 Task: Determine the distance from Bismarck to Fort Abraham Lincoln State Park.
Action: Mouse moved to (246, 74)
Screenshot: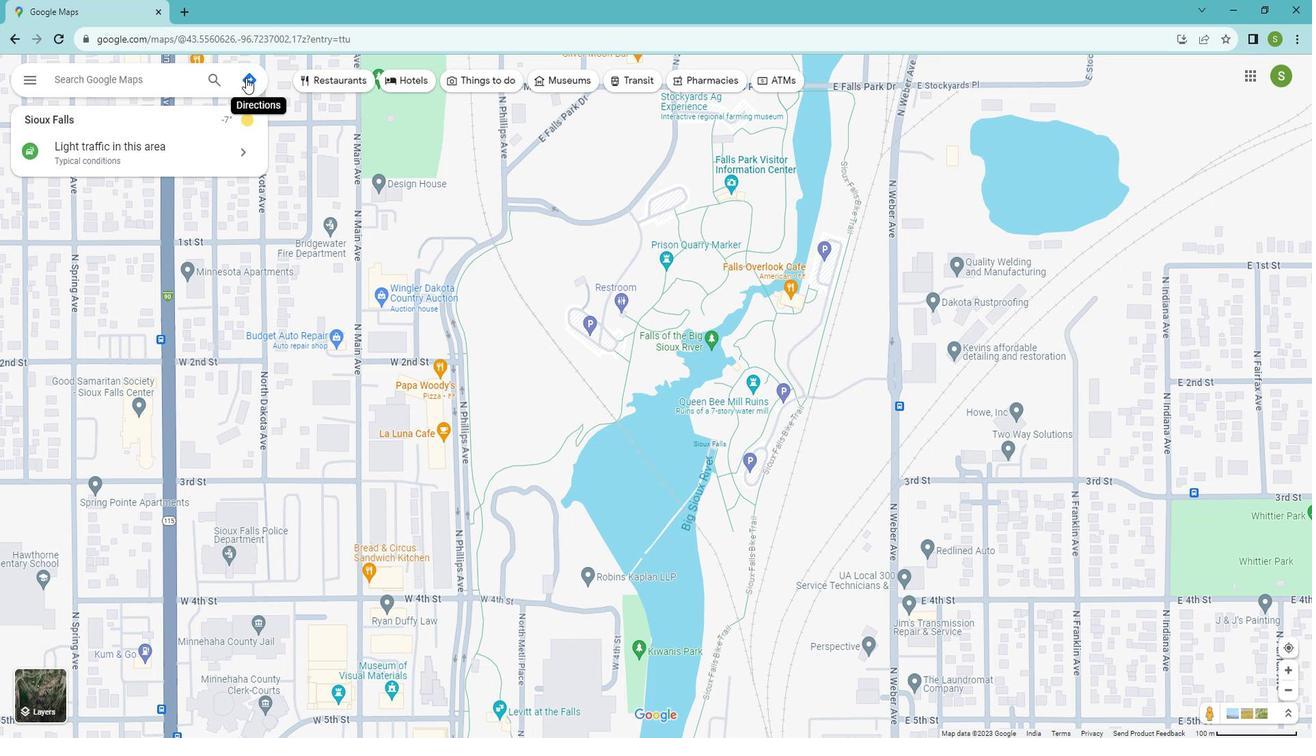 
Action: Mouse pressed left at (246, 74)
Screenshot: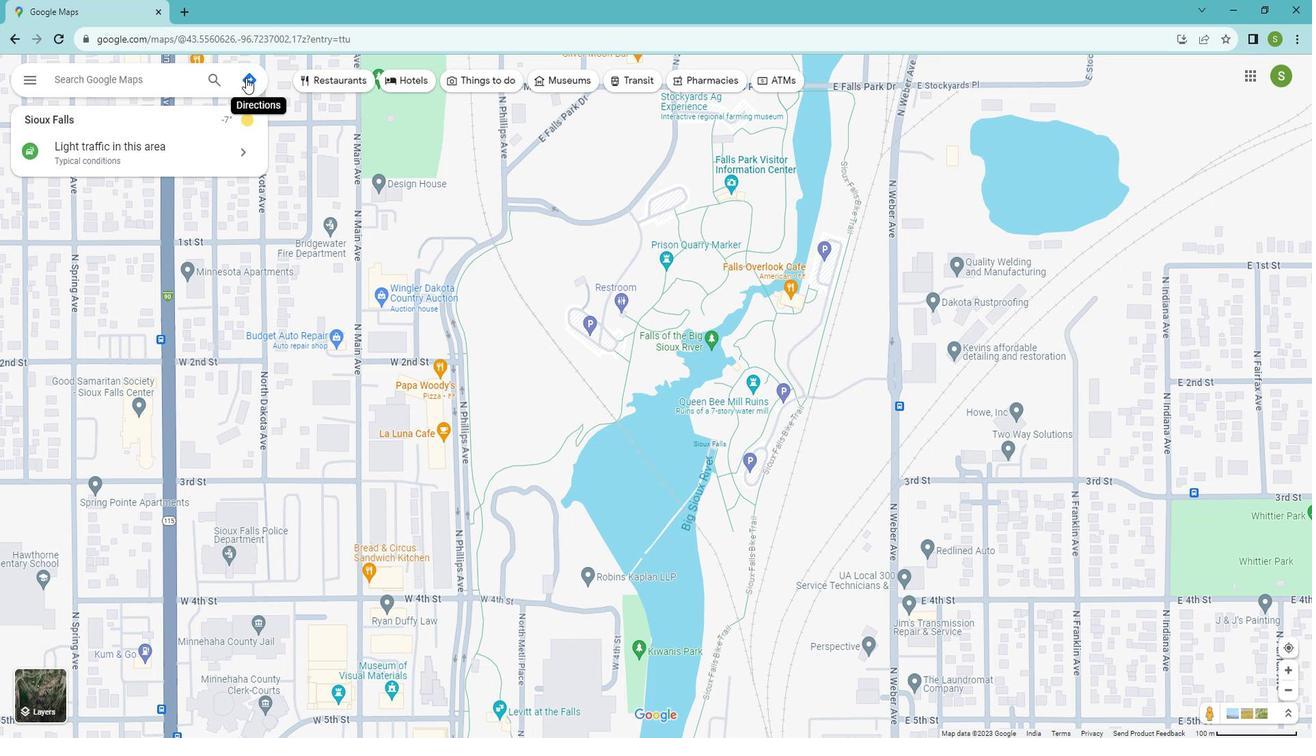 
Action: Mouse moved to (129, 112)
Screenshot: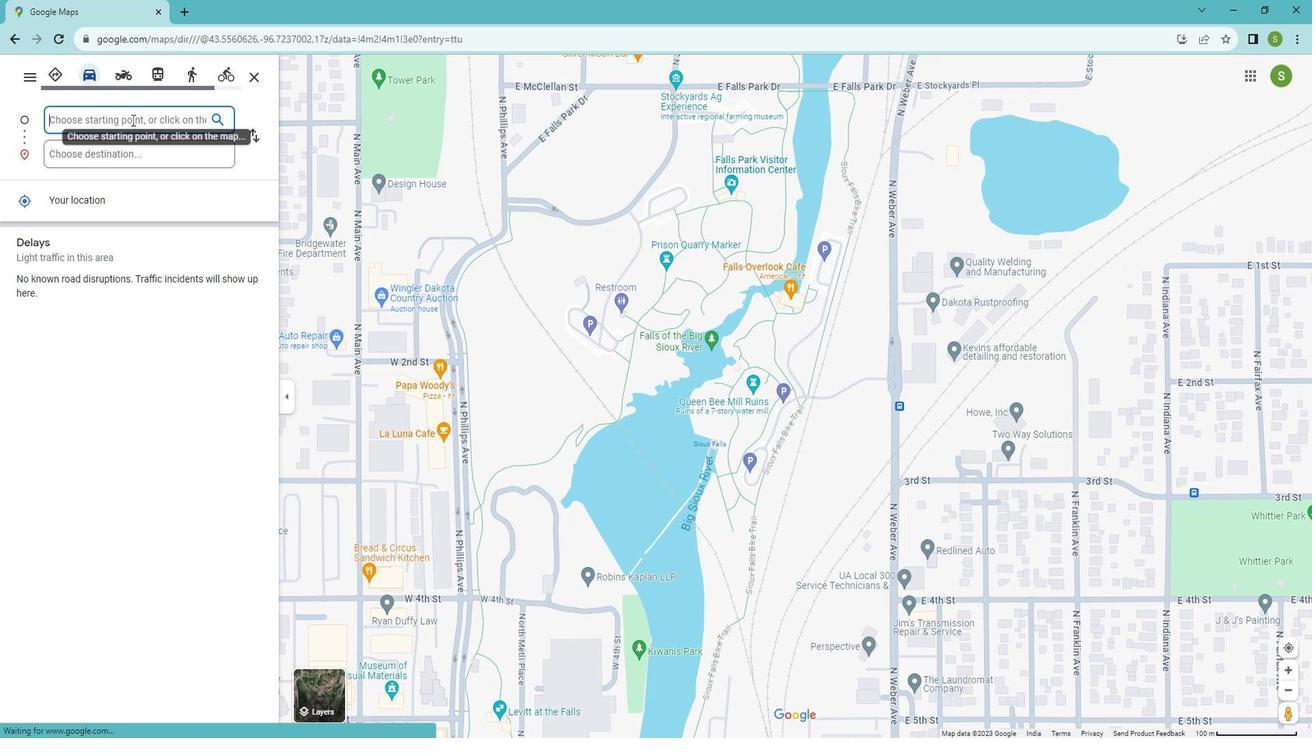 
Action: Mouse pressed left at (129, 112)
Screenshot: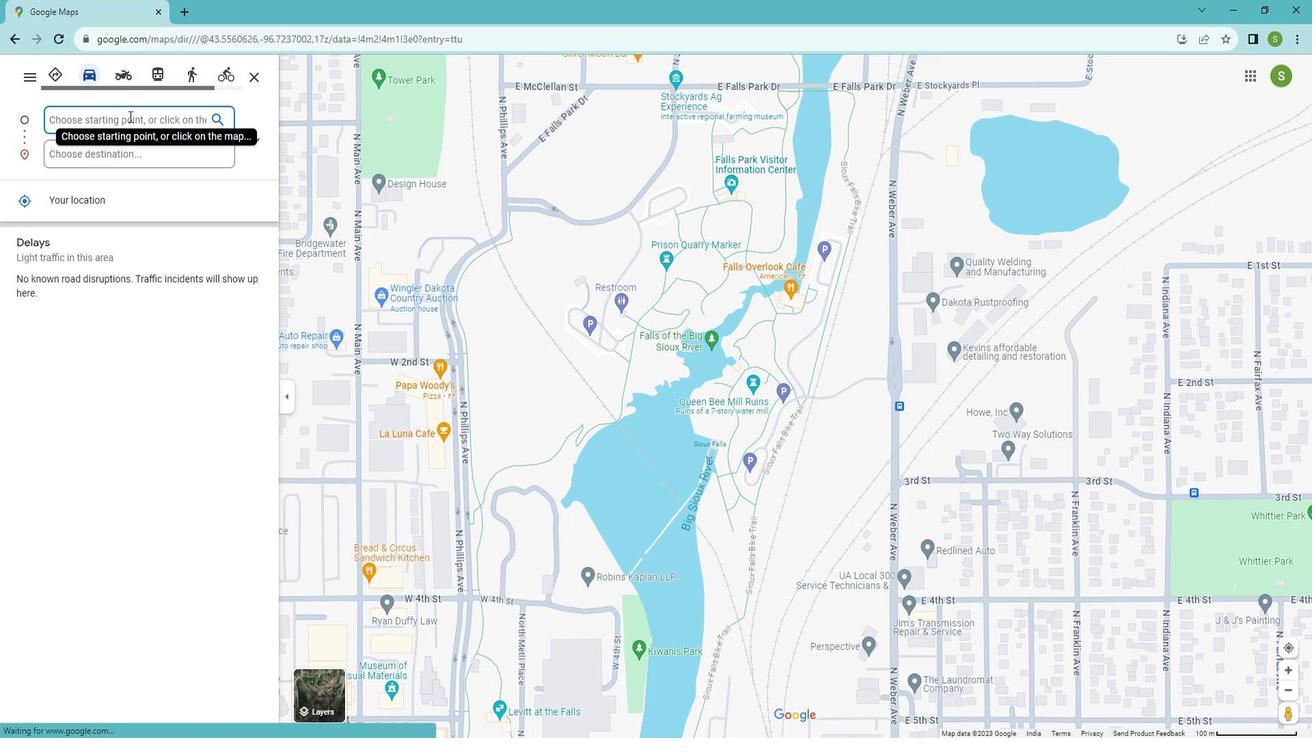 
Action: Key pressed <Key.shift><Key.shift>Bismarck
Screenshot: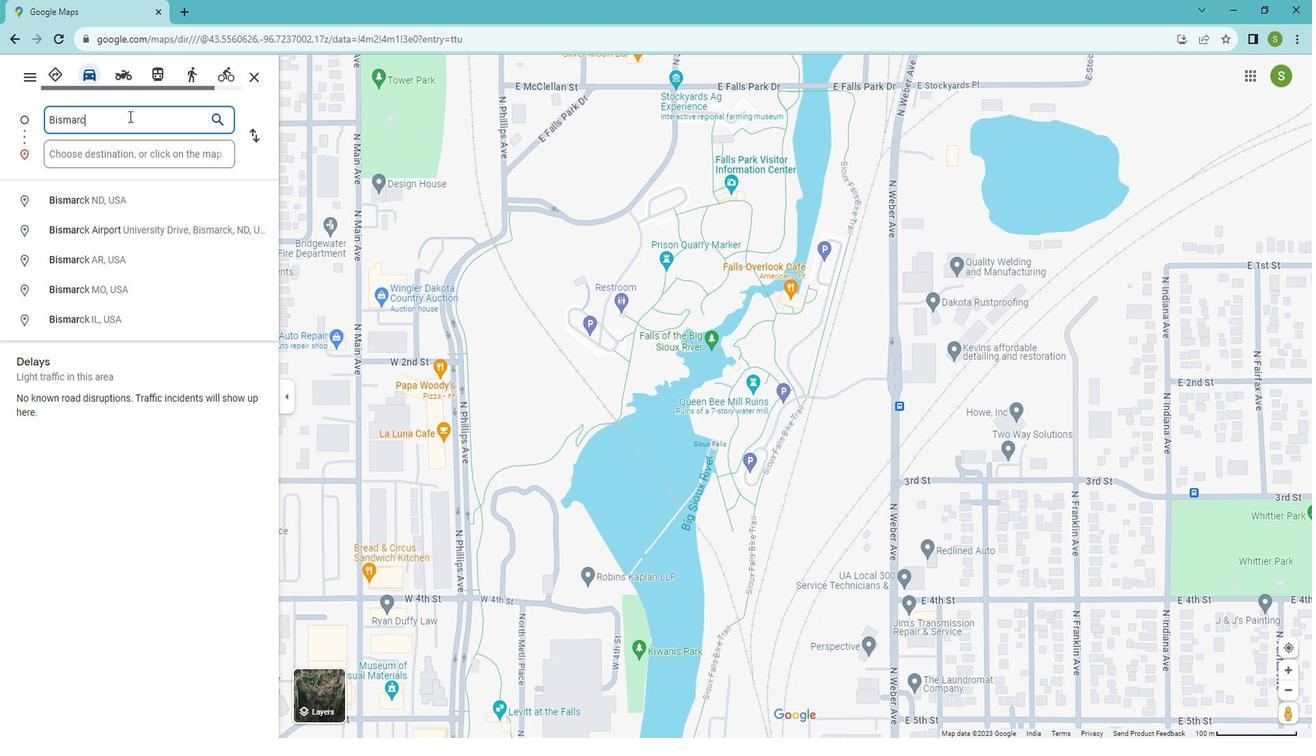 
Action: Mouse moved to (123, 187)
Screenshot: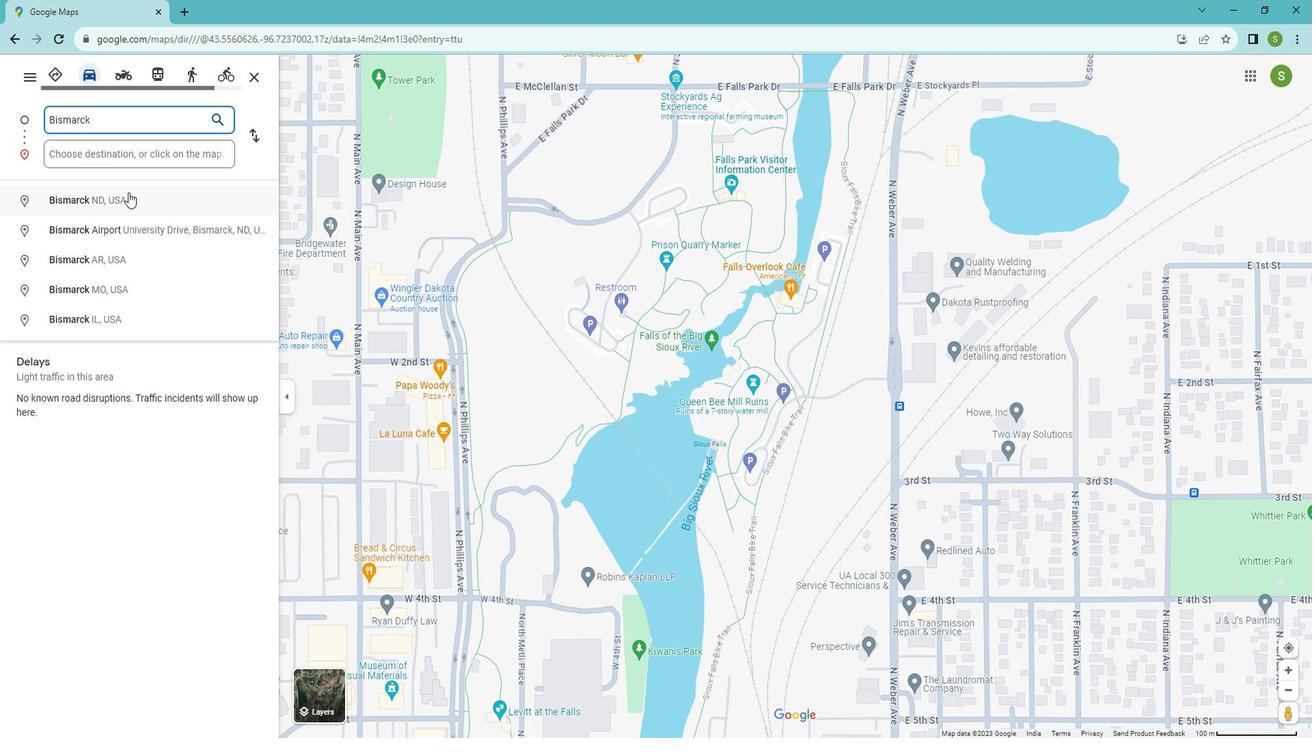 
Action: Mouse pressed left at (123, 187)
Screenshot: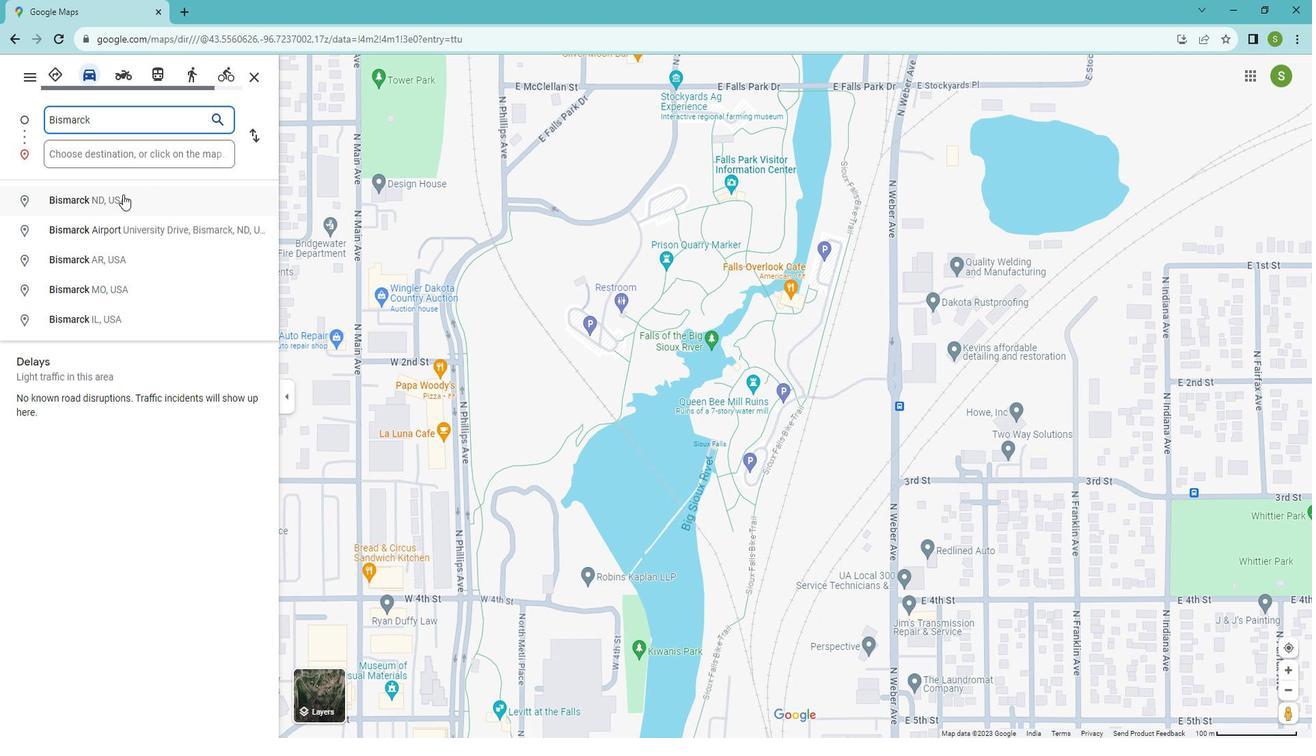 
Action: Mouse moved to (105, 147)
Screenshot: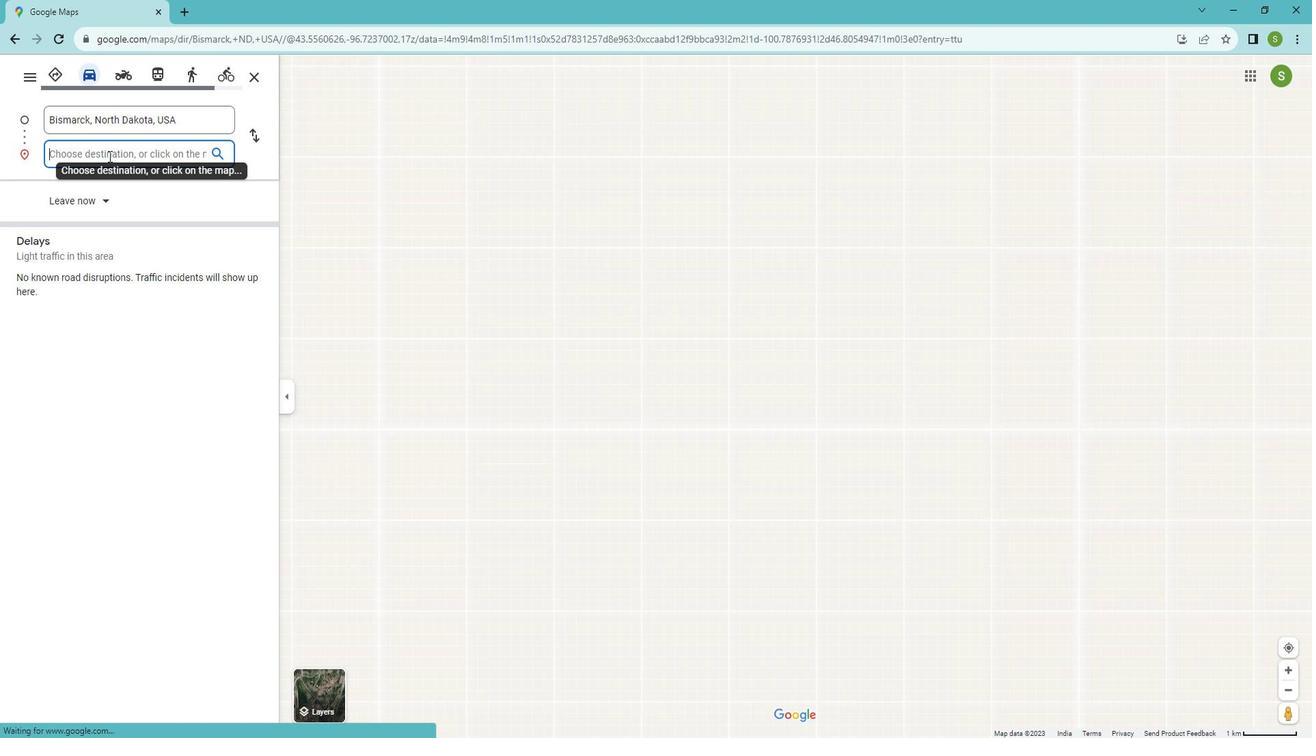 
Action: Mouse pressed left at (105, 147)
Screenshot: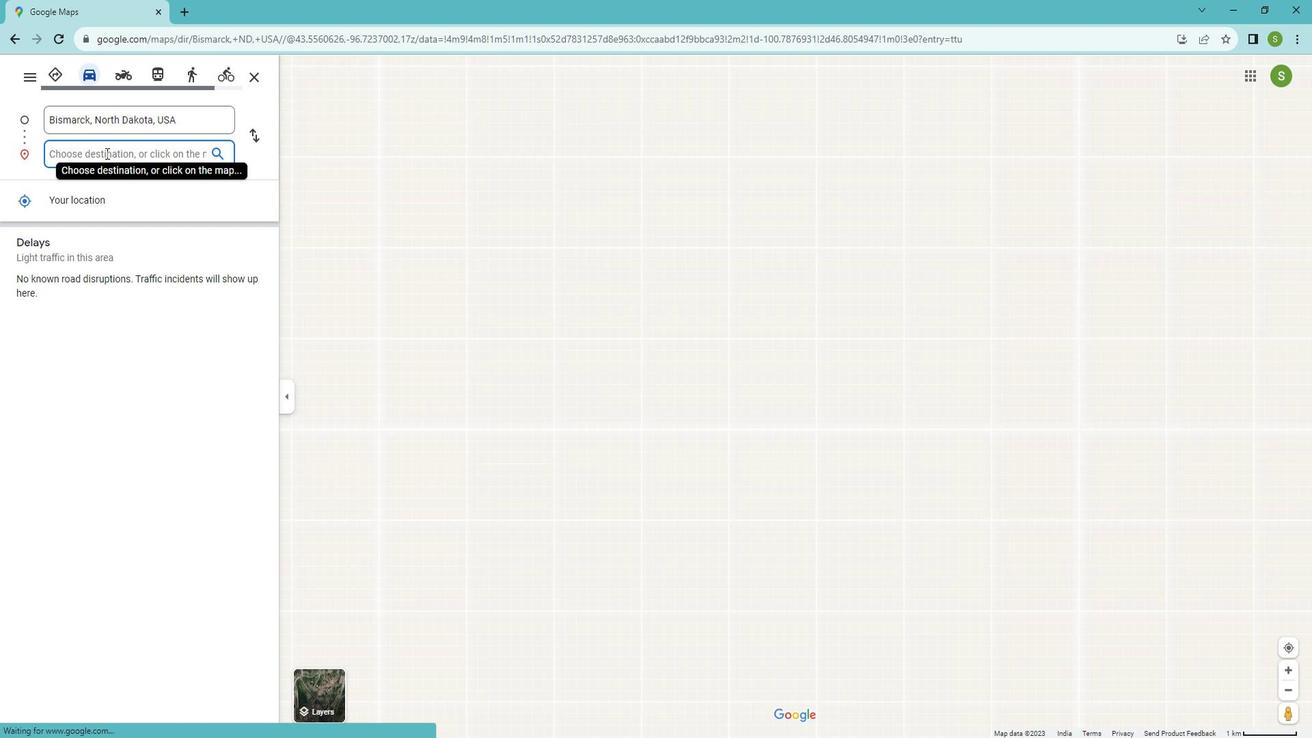 
Action: Key pressed <Key.shift>Araham<Key.space><Key.shift>Lincoln<Key.space><Key.shift>State<Key.space><Key.shift><Key.shift>Park<Key.enter>
Screenshot: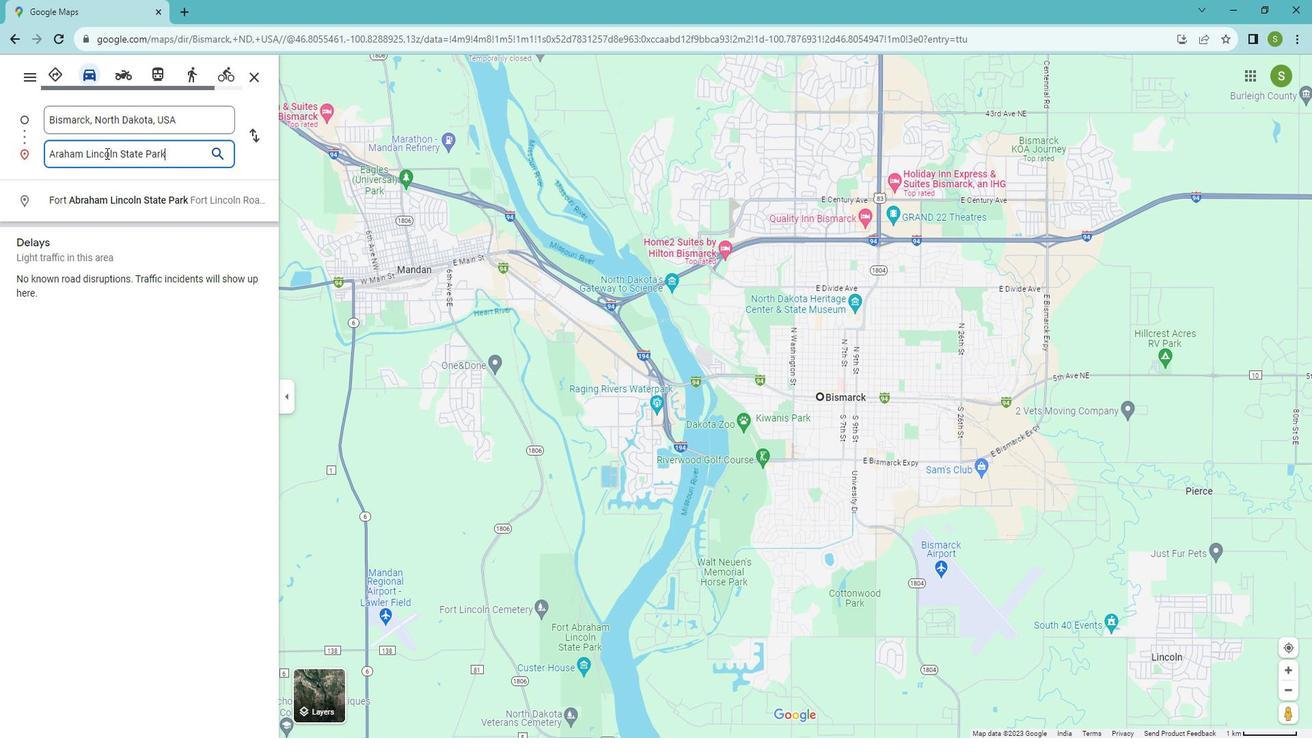 
Action: Mouse moved to (67, 363)
Screenshot: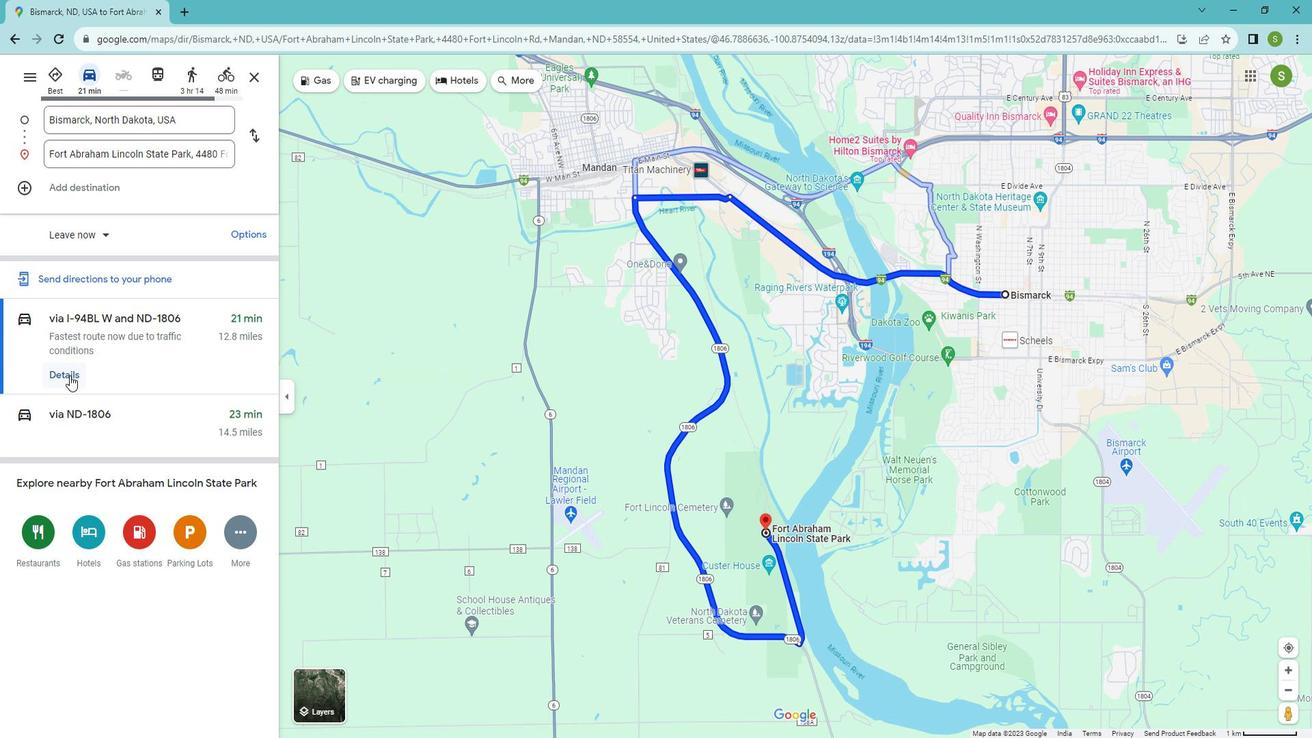 
Action: Mouse pressed left at (67, 363)
Screenshot: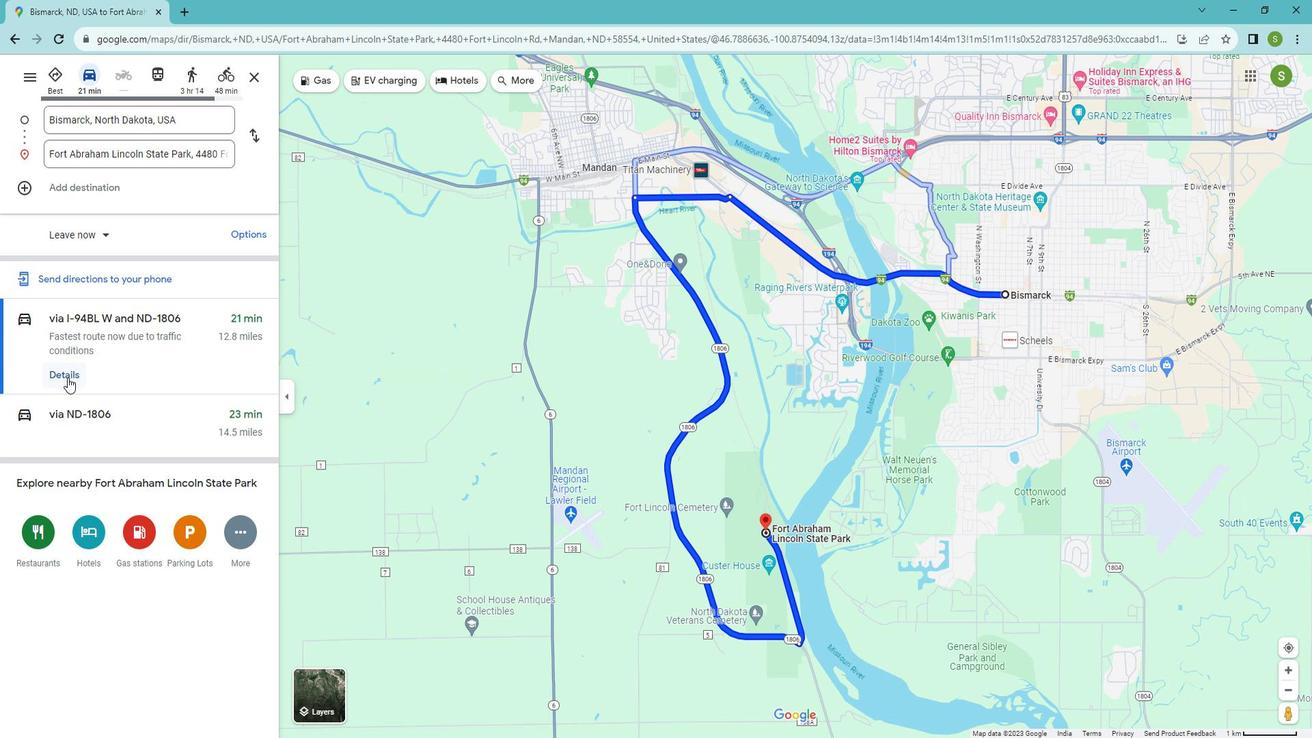 
Action: Mouse moved to (84, 328)
Screenshot: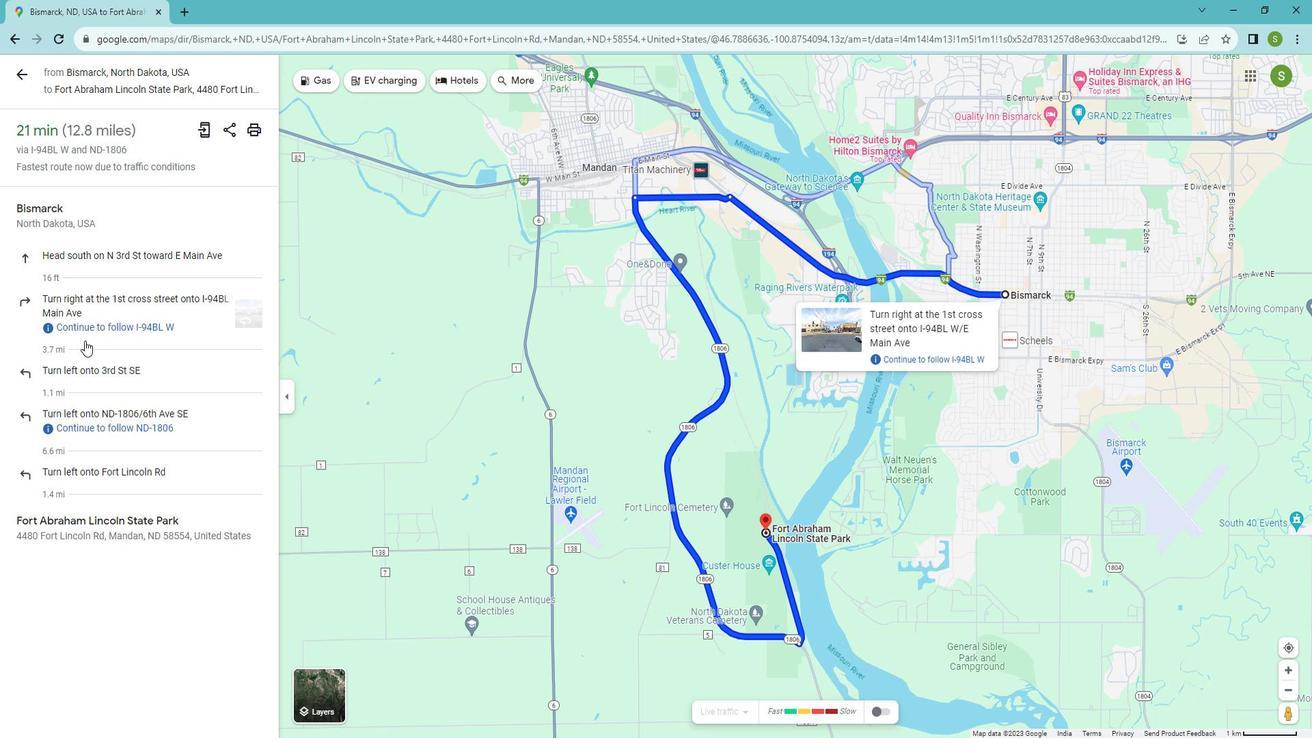 
Action: Mouse scrolled (84, 327) with delta (0, 0)
Screenshot: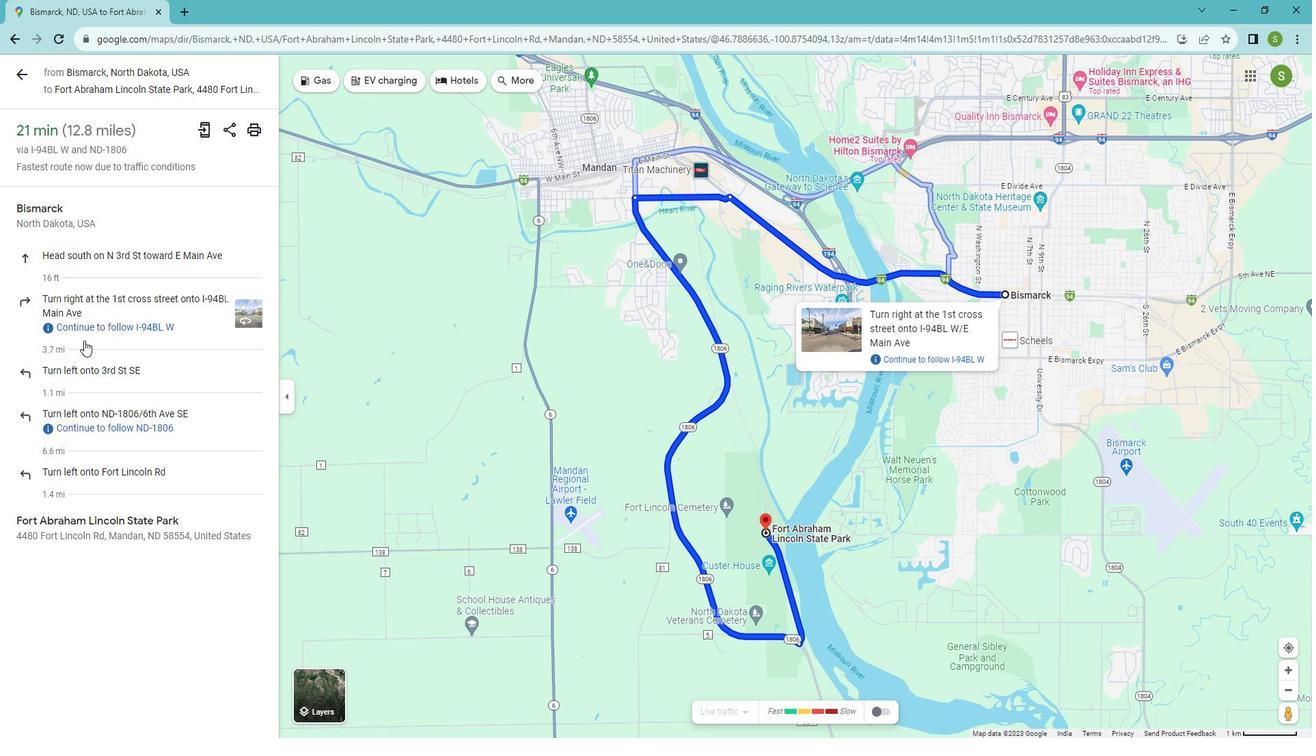 
Action: Mouse moved to (103, 356)
Screenshot: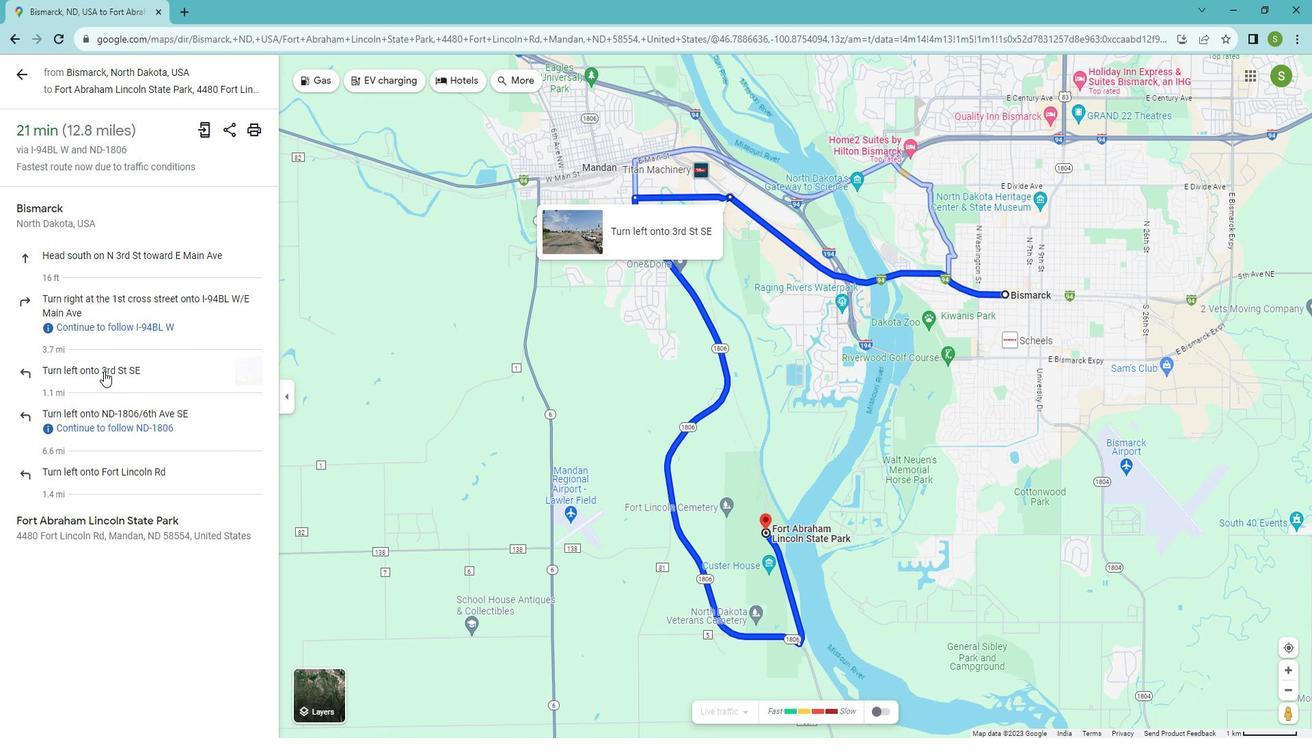 
Action: Mouse scrolled (103, 357) with delta (0, 0)
Screenshot: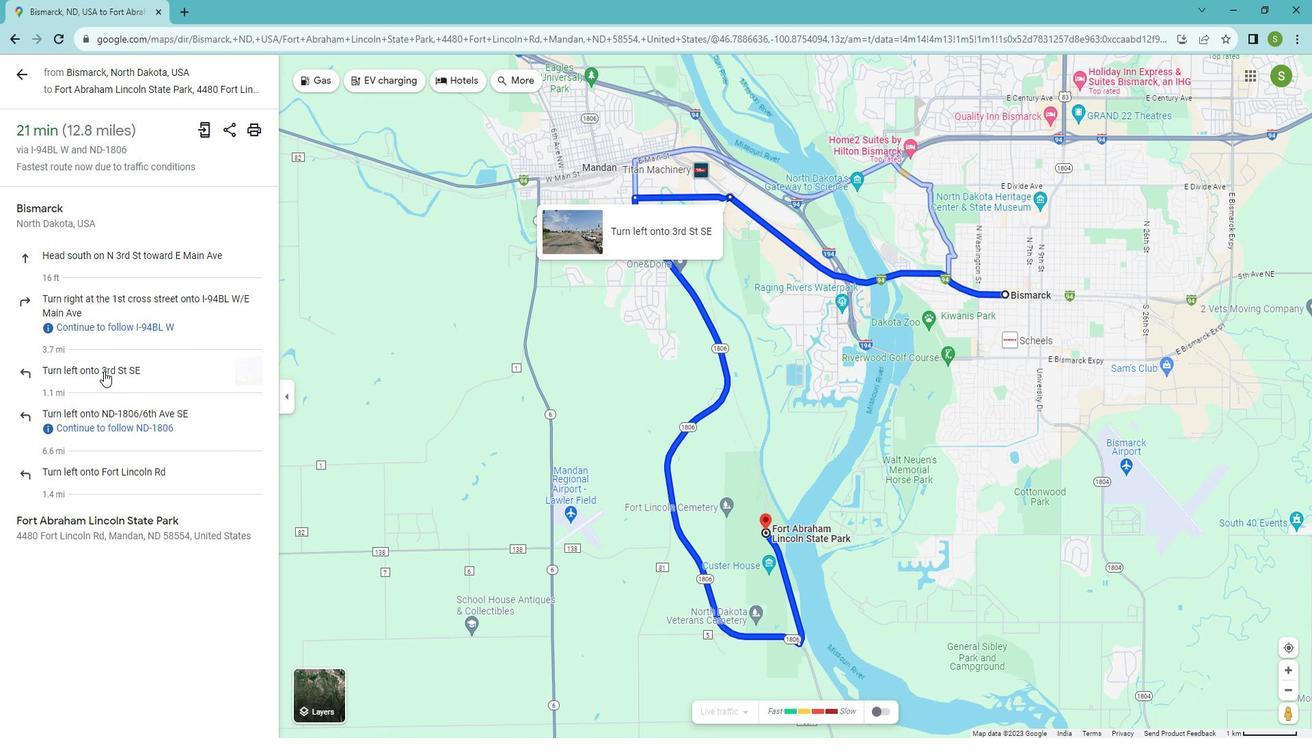 
Action: Mouse moved to (103, 356)
Screenshot: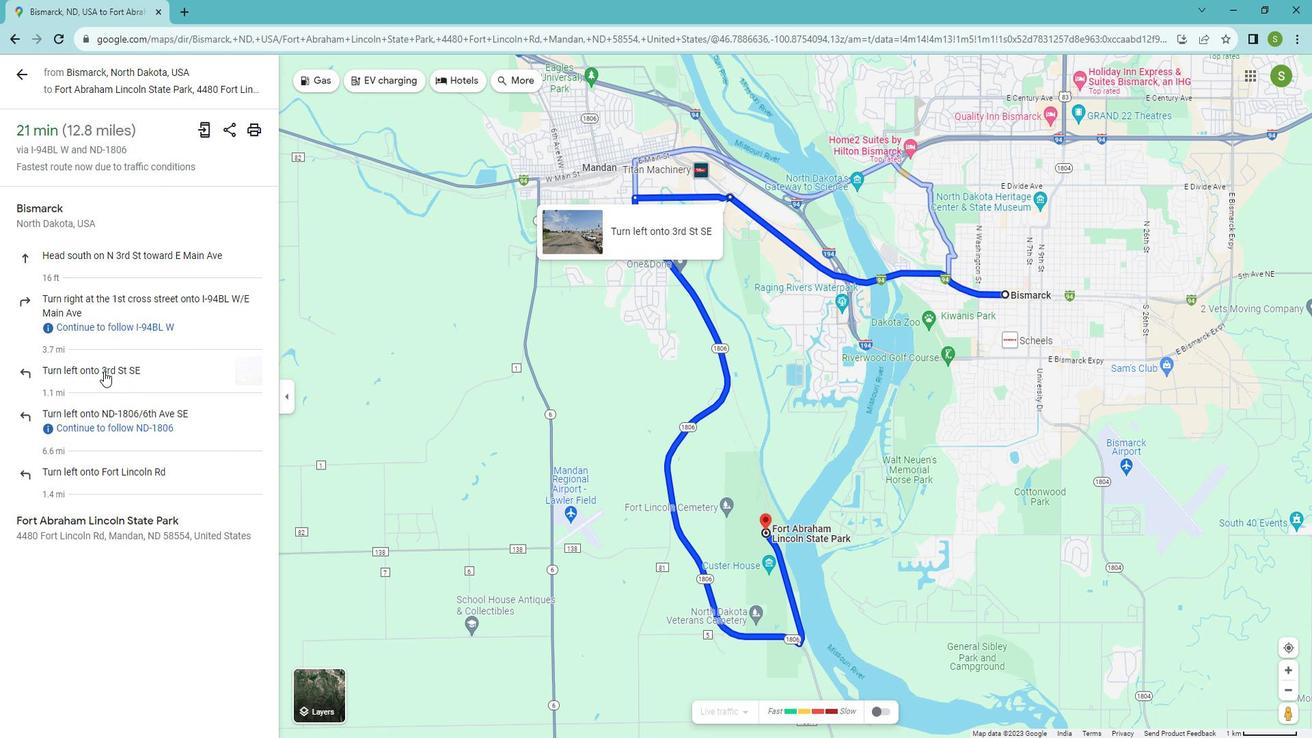 
Action: Mouse scrolled (103, 357) with delta (0, 0)
Screenshot: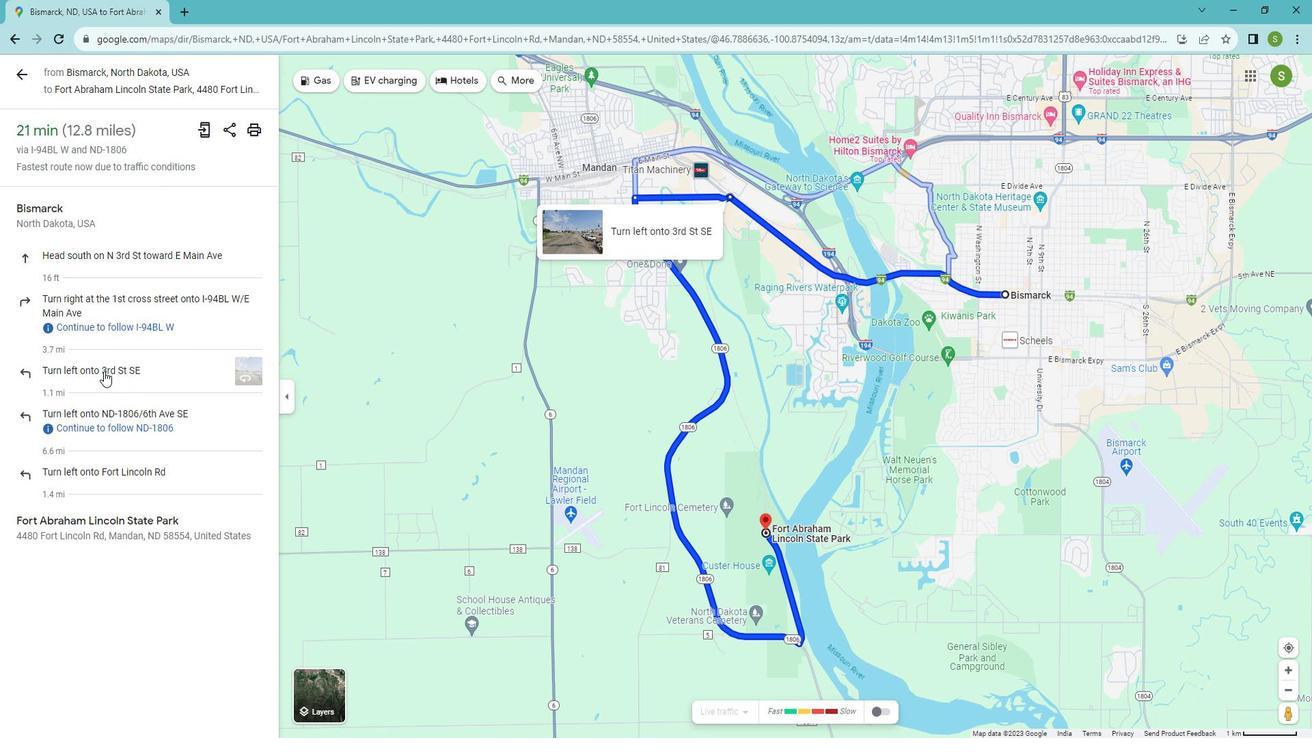 
Action: Mouse moved to (105, 356)
Screenshot: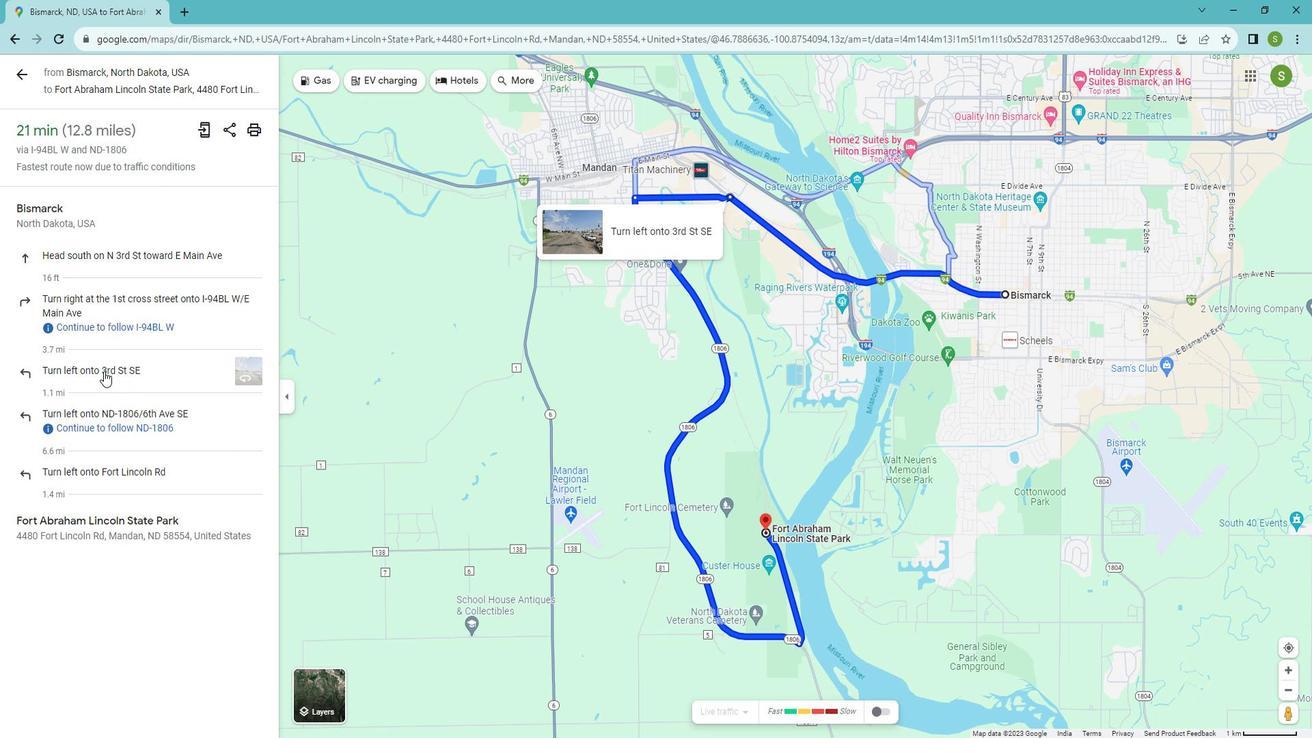 
Action: Mouse scrolled (105, 356) with delta (0, 0)
Screenshot: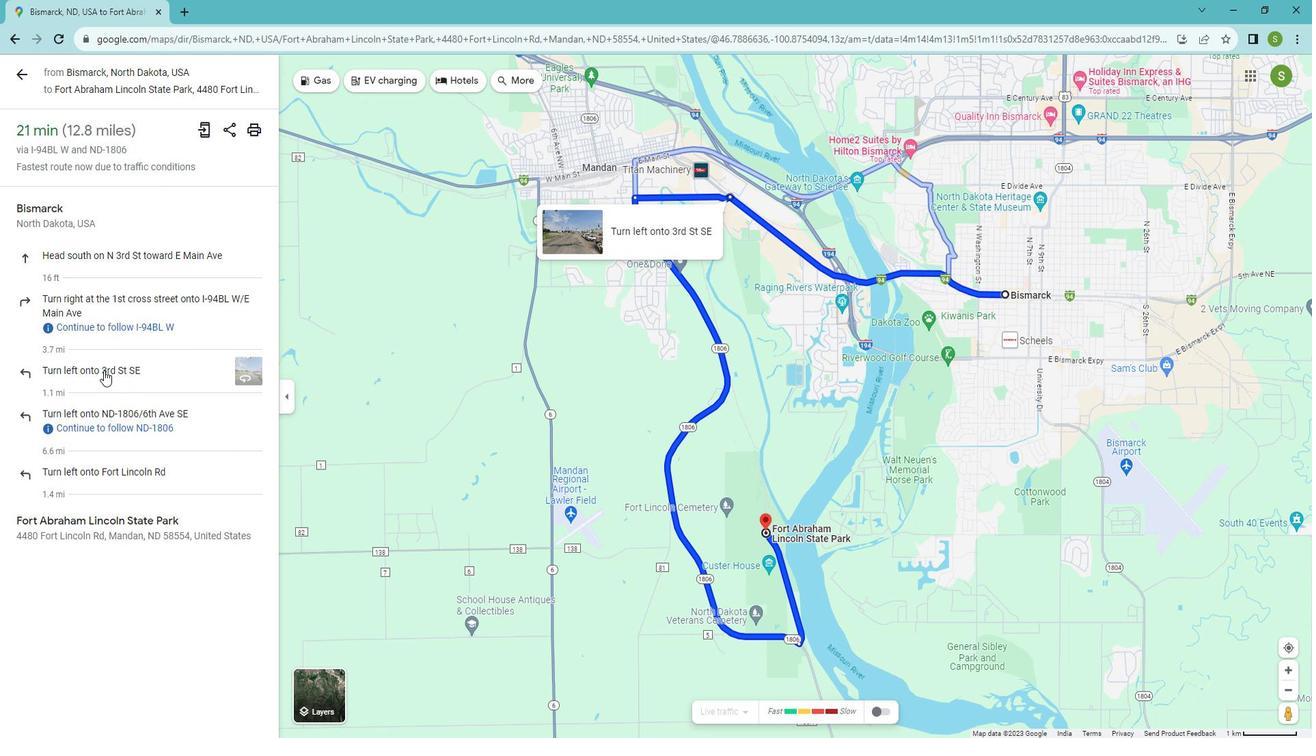 
Action: Mouse moved to (23, 79)
Screenshot: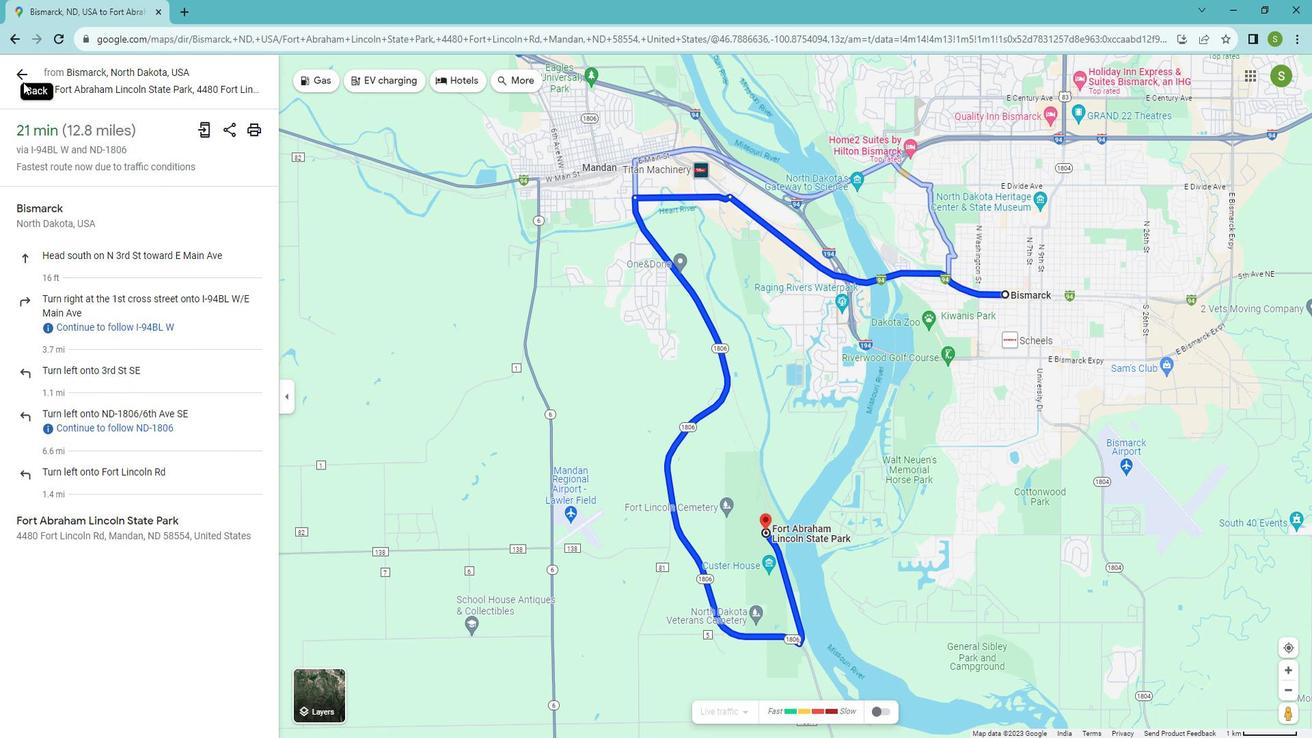 
Action: Mouse pressed left at (23, 79)
Screenshot: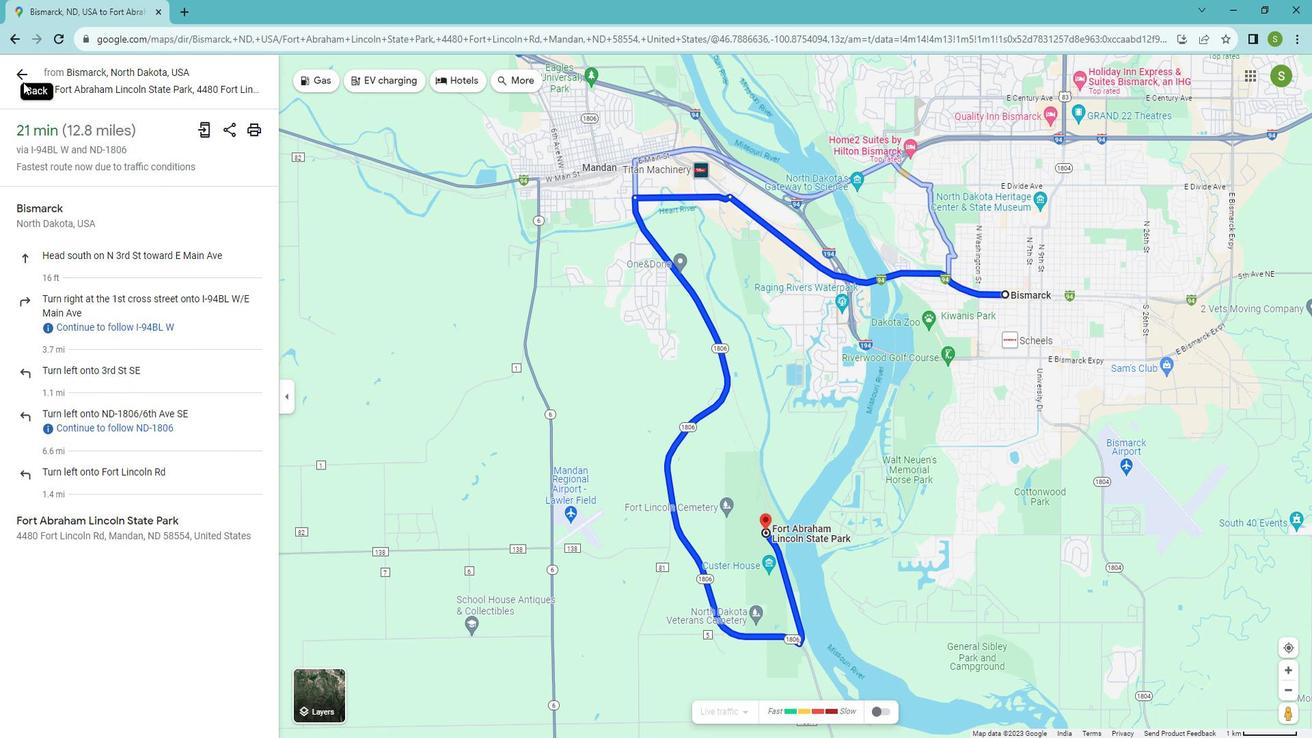 
Action: Mouse moved to (188, 73)
Screenshot: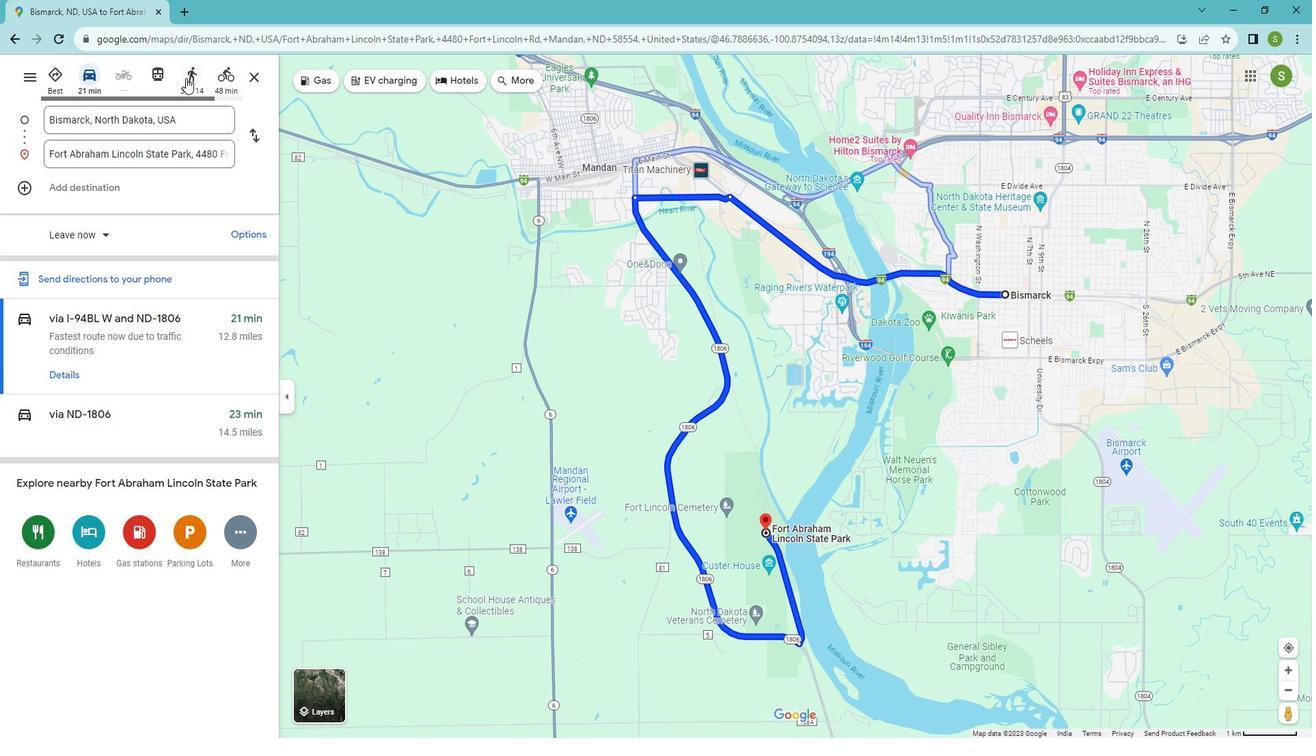 
Action: Mouse pressed left at (188, 73)
Screenshot: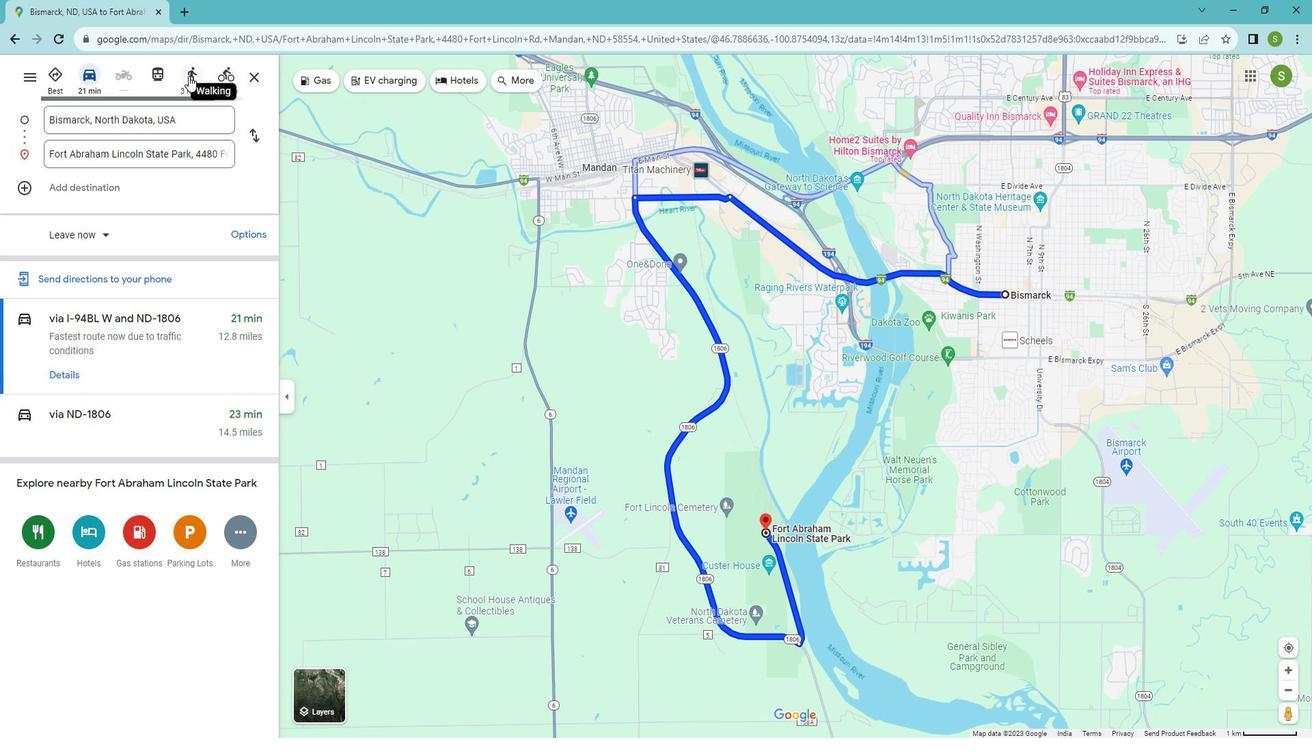
Action: Mouse moved to (58, 330)
Screenshot: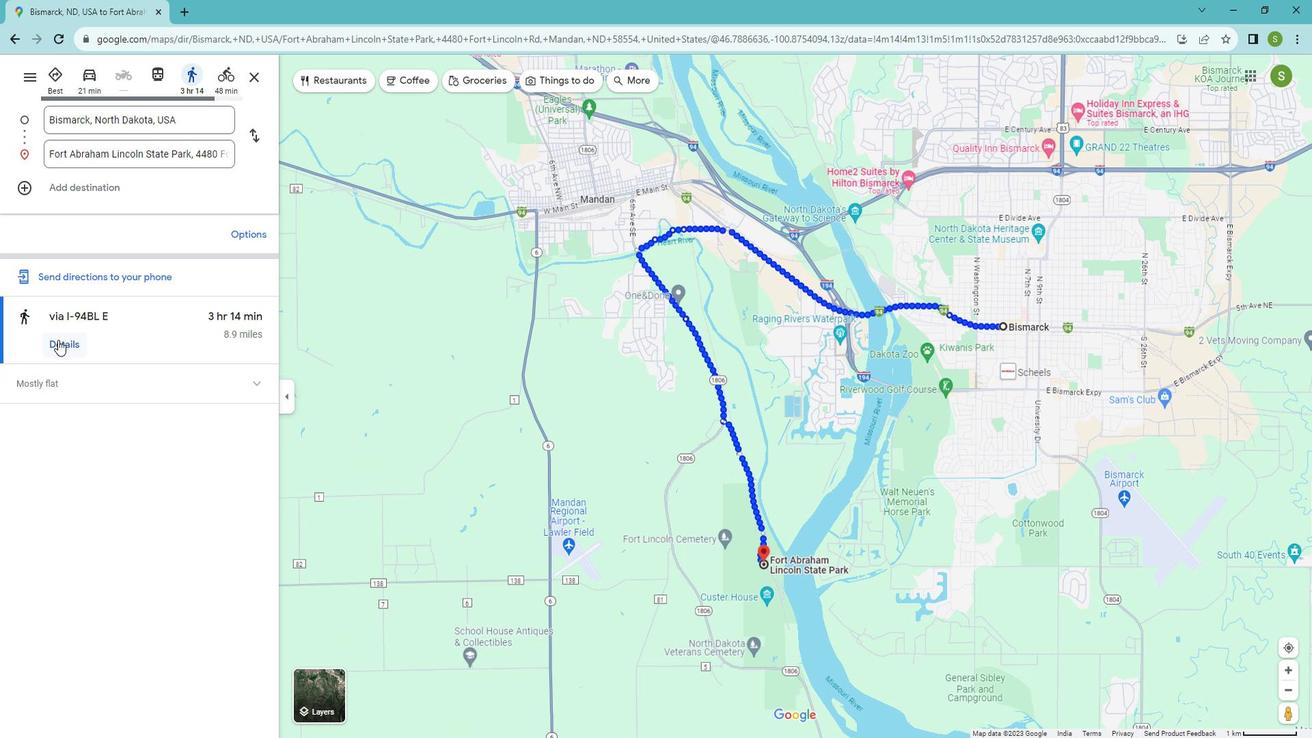
Action: Mouse pressed left at (58, 330)
Screenshot: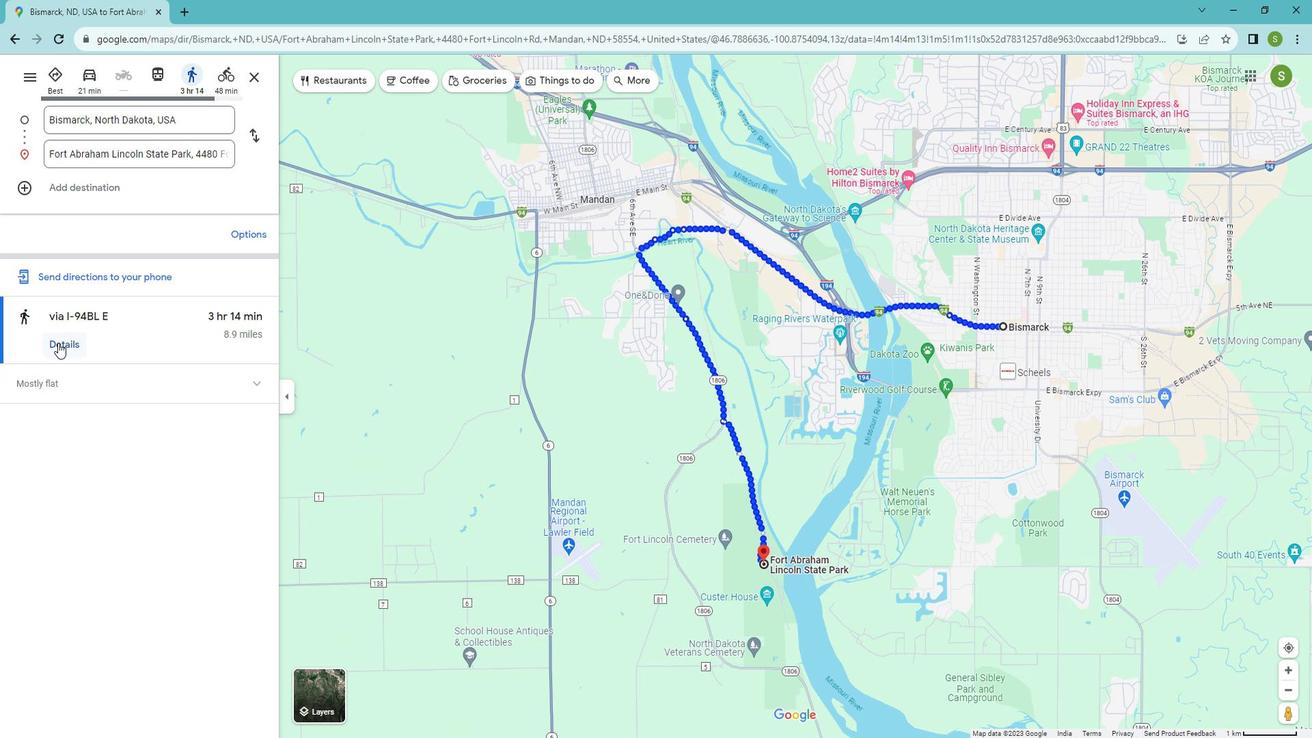
Action: Mouse moved to (100, 259)
Screenshot: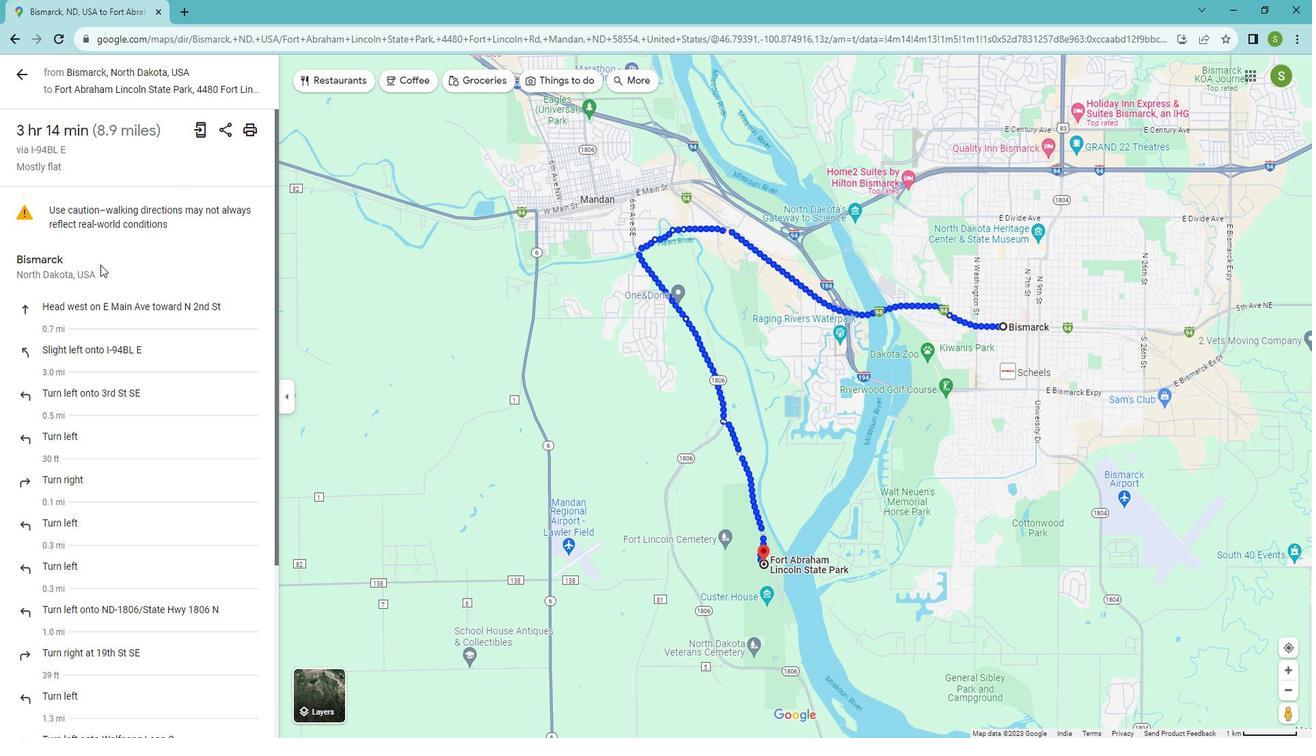
Action: Mouse scrolled (100, 258) with delta (0, 0)
Screenshot: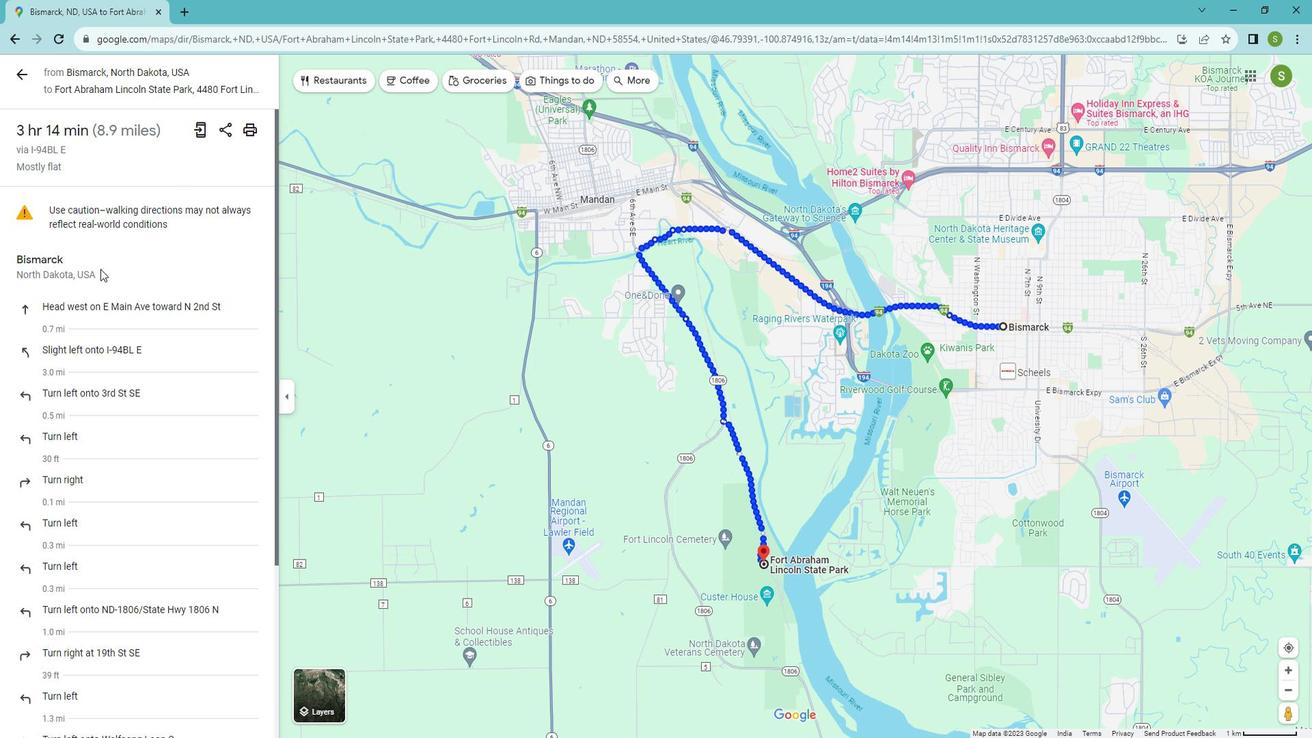 
Action: Mouse scrolled (100, 258) with delta (0, 0)
Screenshot: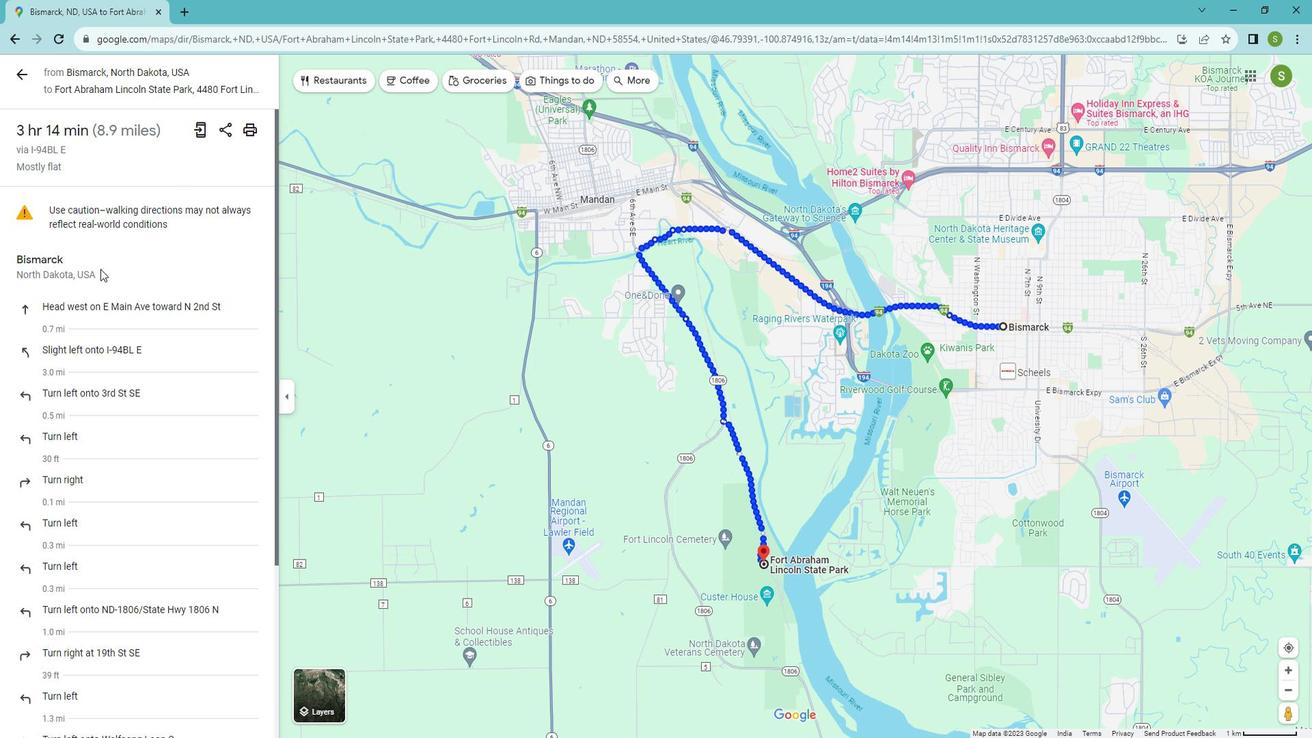 
Action: Mouse scrolled (100, 258) with delta (0, 0)
Screenshot: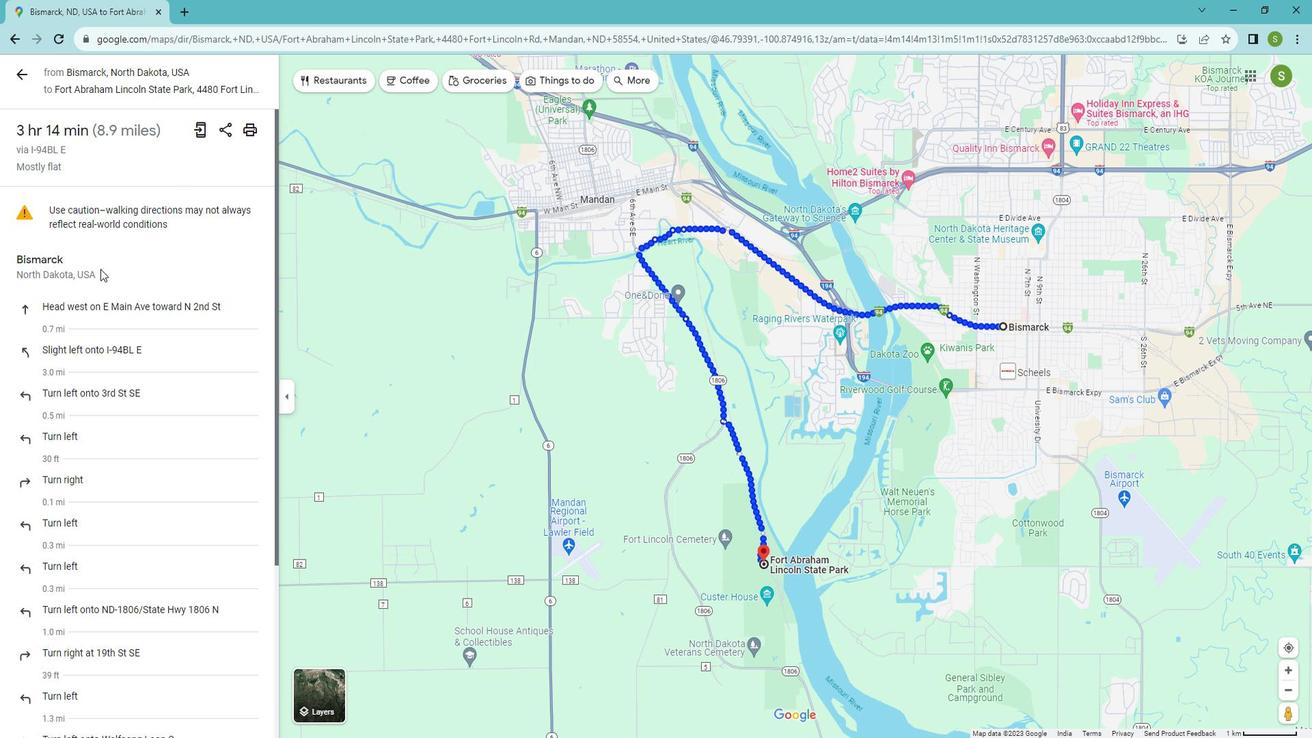 
Action: Mouse scrolled (100, 258) with delta (0, 0)
Screenshot: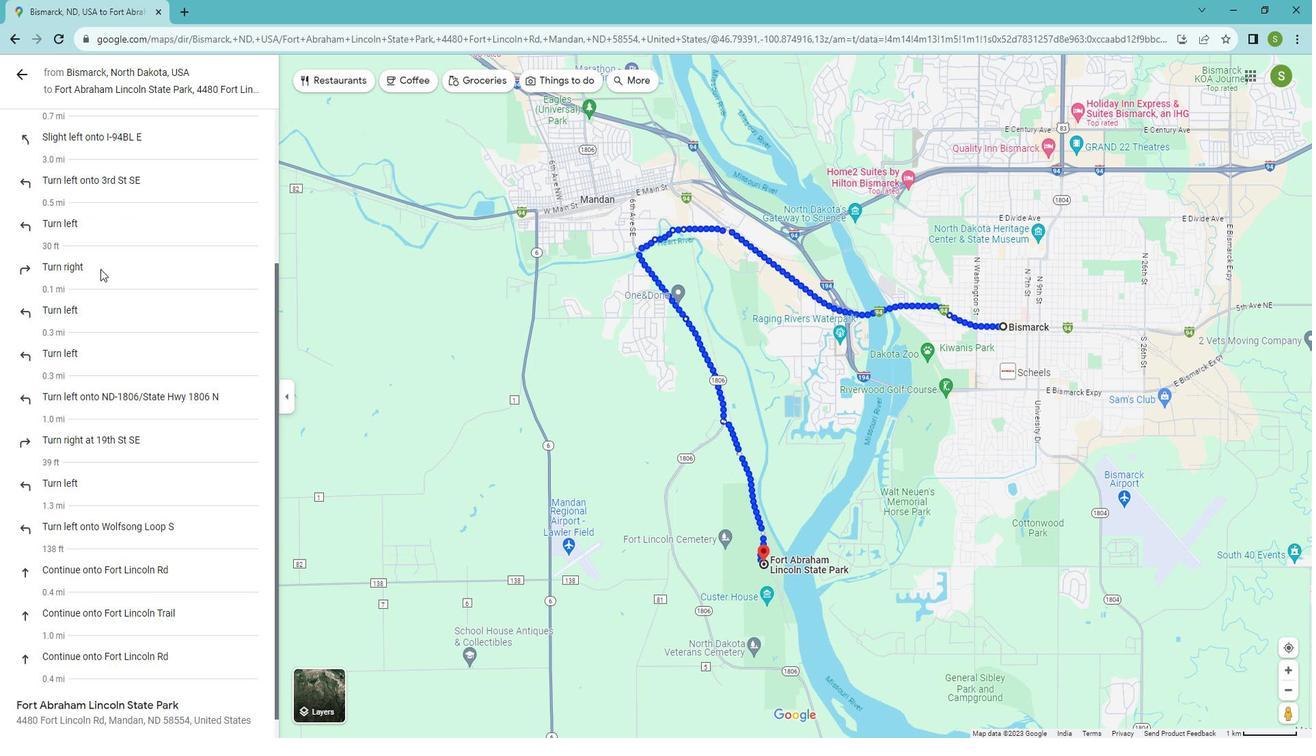 
Action: Mouse scrolled (100, 258) with delta (0, 0)
Screenshot: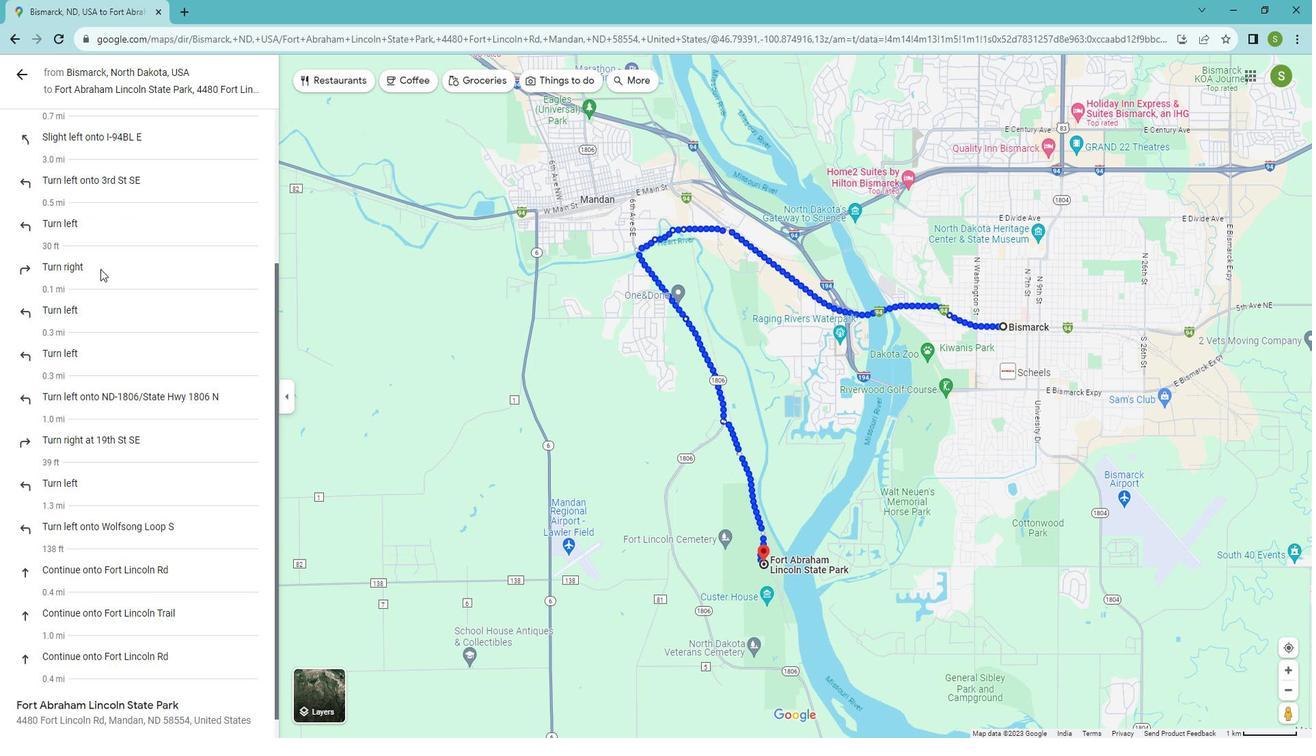 
Action: Mouse moved to (14, 38)
Screenshot: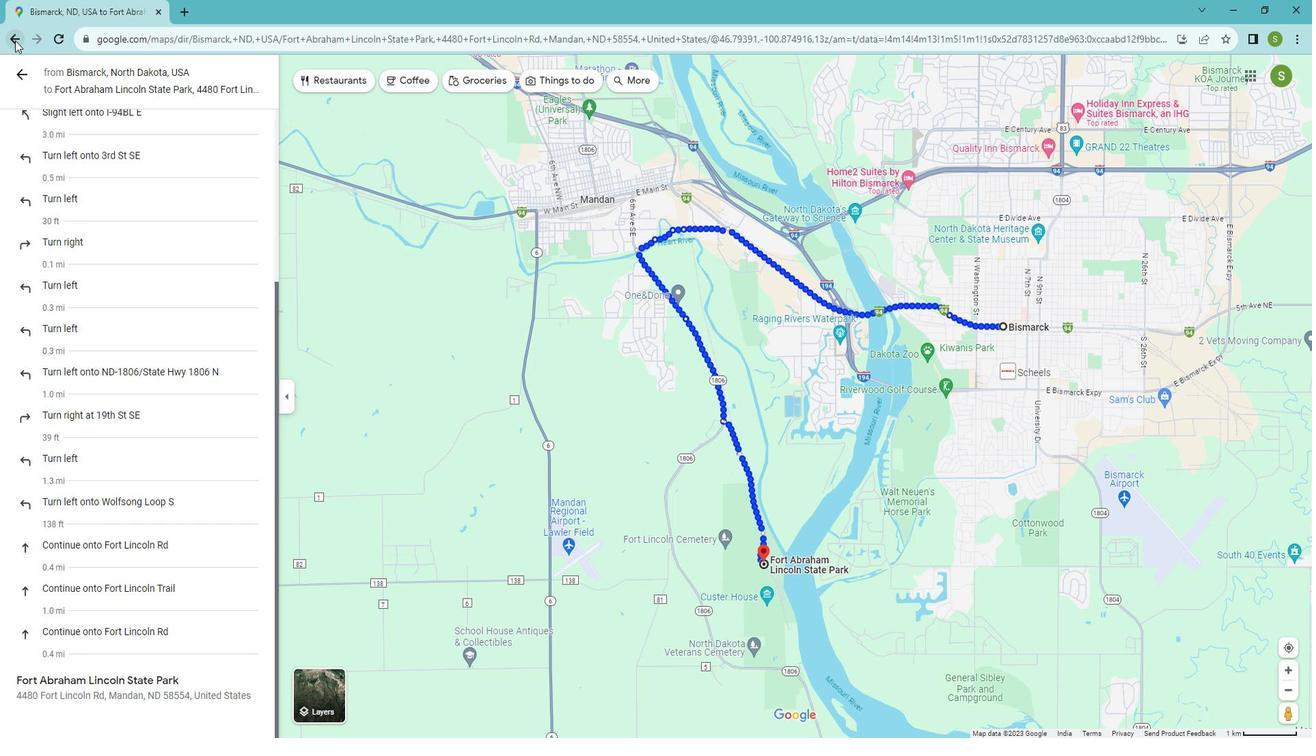 
Action: Mouse pressed left at (14, 38)
Screenshot: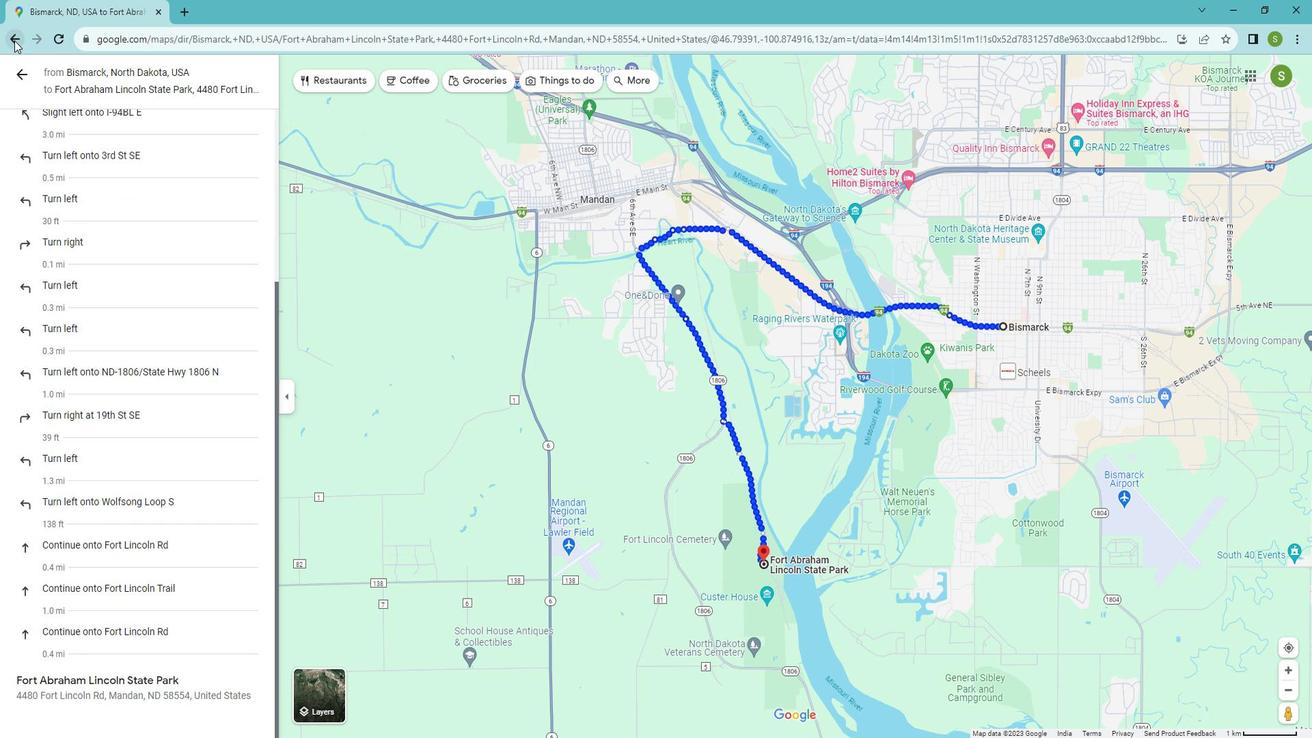 
Action: Mouse moved to (222, 73)
Screenshot: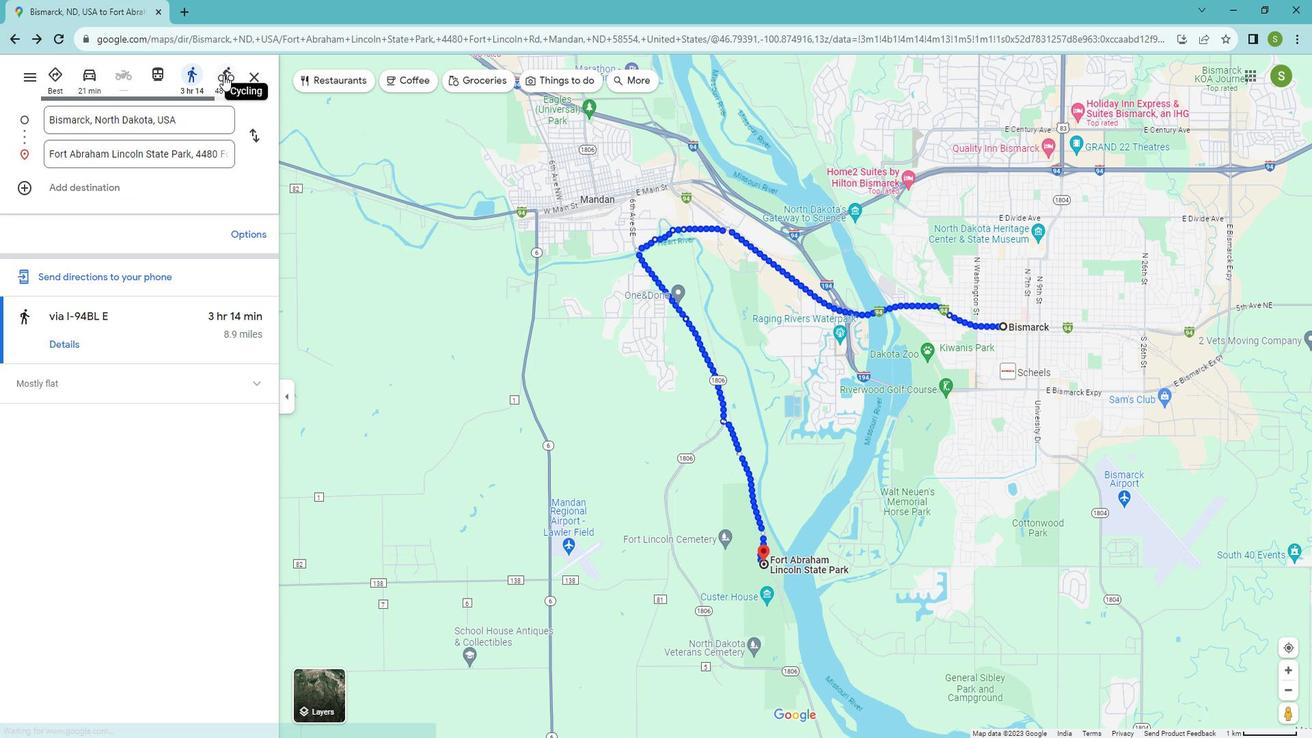 
Action: Mouse pressed left at (222, 73)
Screenshot: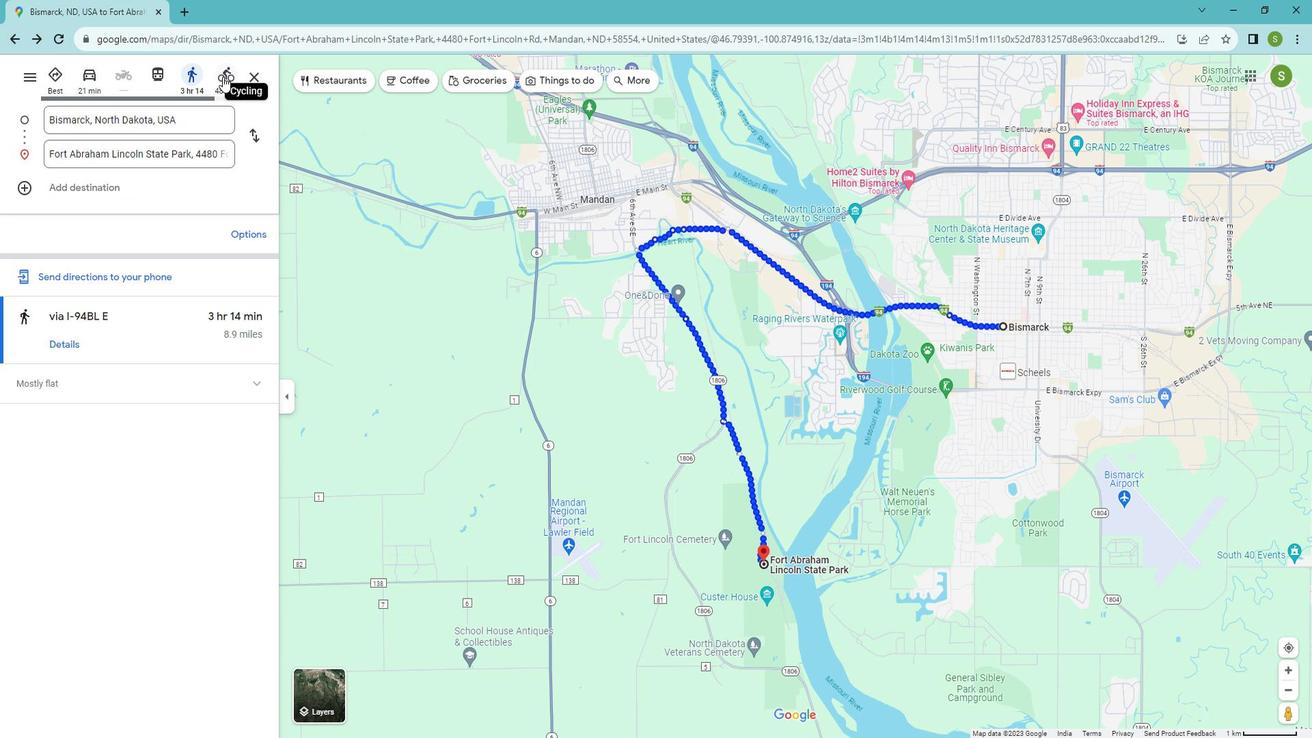 
Action: Mouse moved to (52, 333)
Screenshot: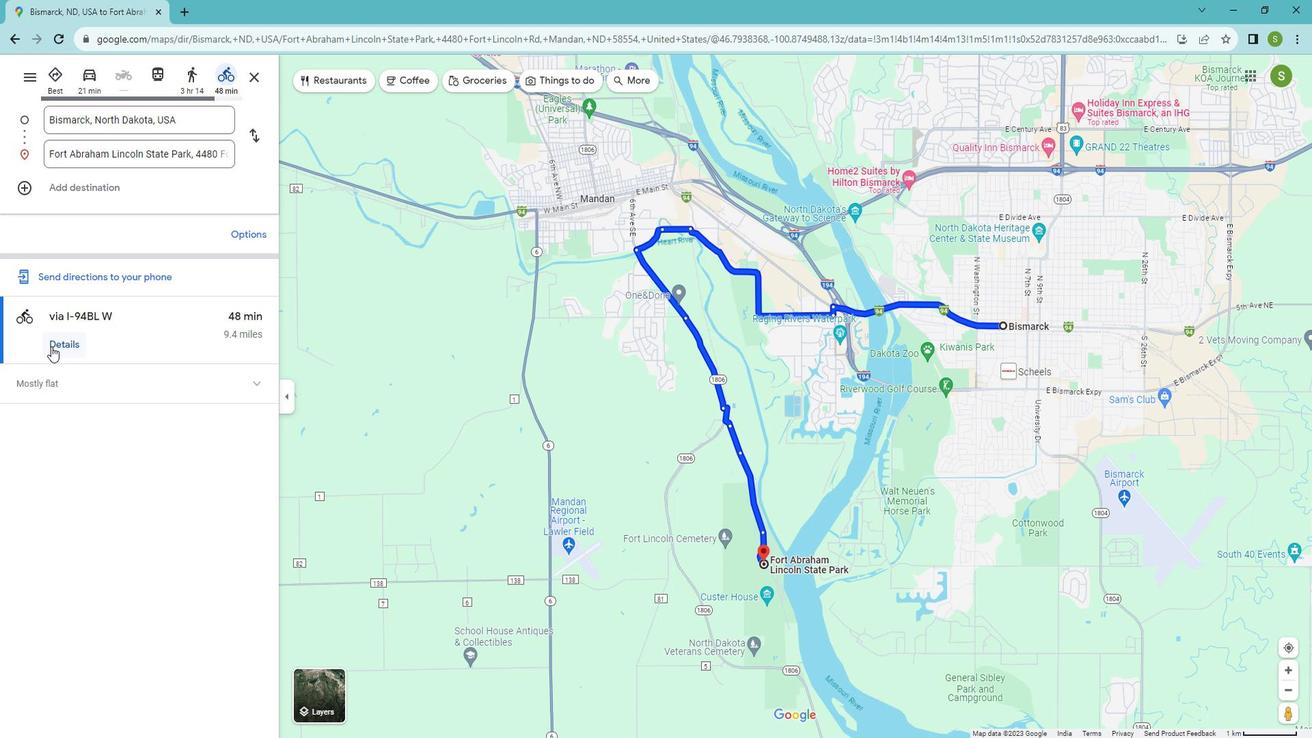 
Action: Mouse pressed left at (52, 333)
Screenshot: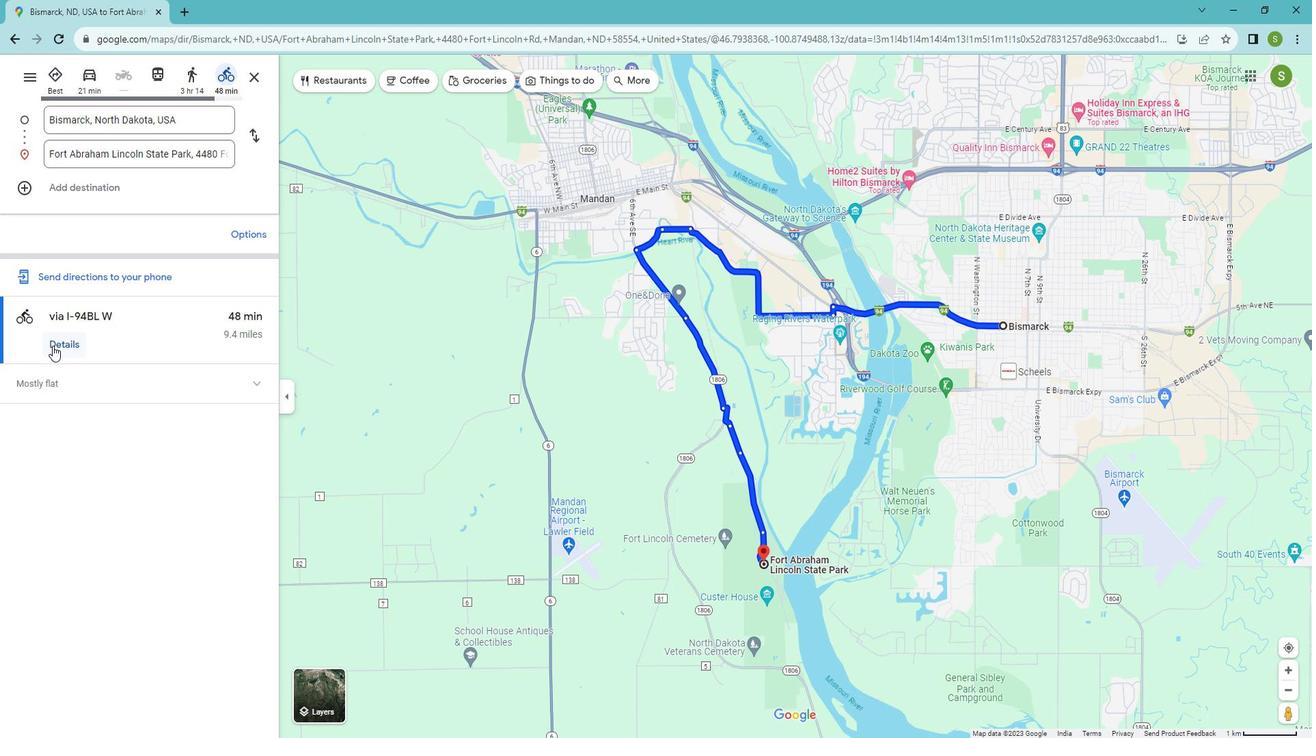 
Action: Mouse moved to (102, 335)
Screenshot: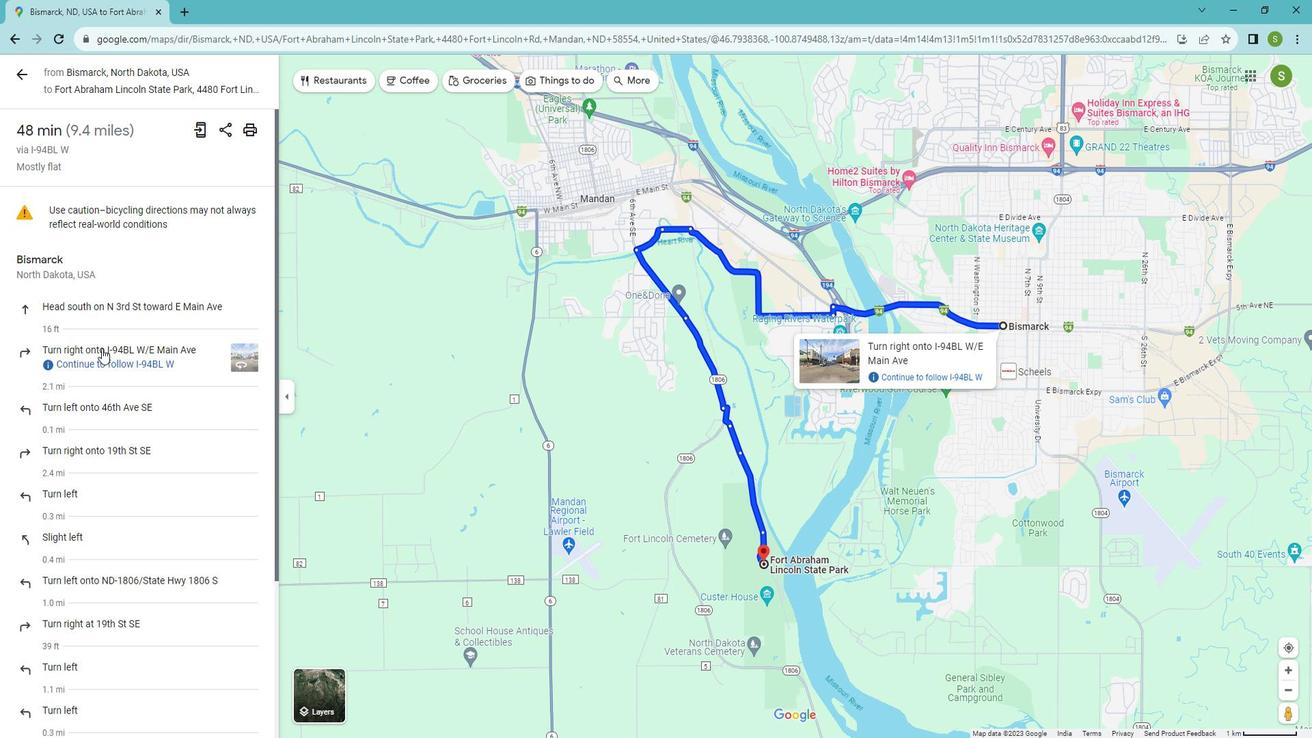 
Action: Mouse scrolled (102, 335) with delta (0, 0)
Screenshot: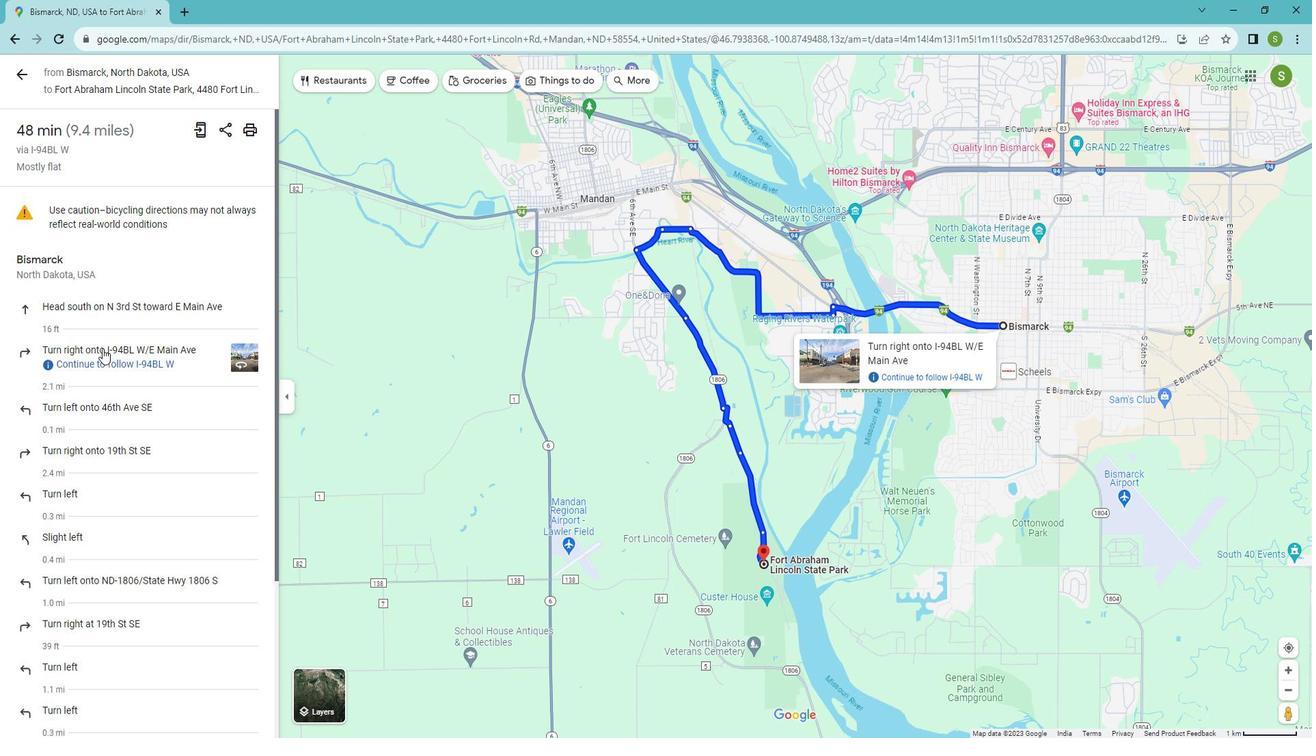 
Action: Mouse scrolled (102, 335) with delta (0, 0)
Screenshot: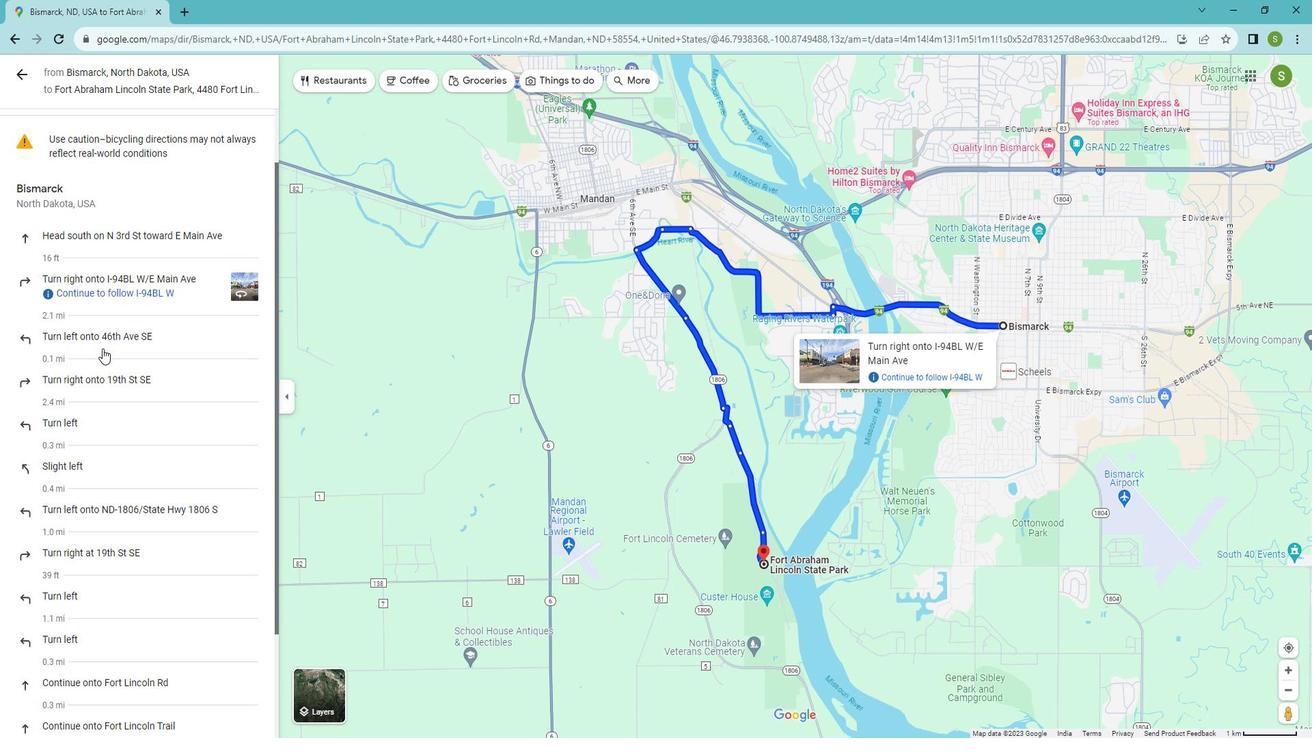 
Action: Mouse scrolled (102, 335) with delta (0, 0)
Screenshot: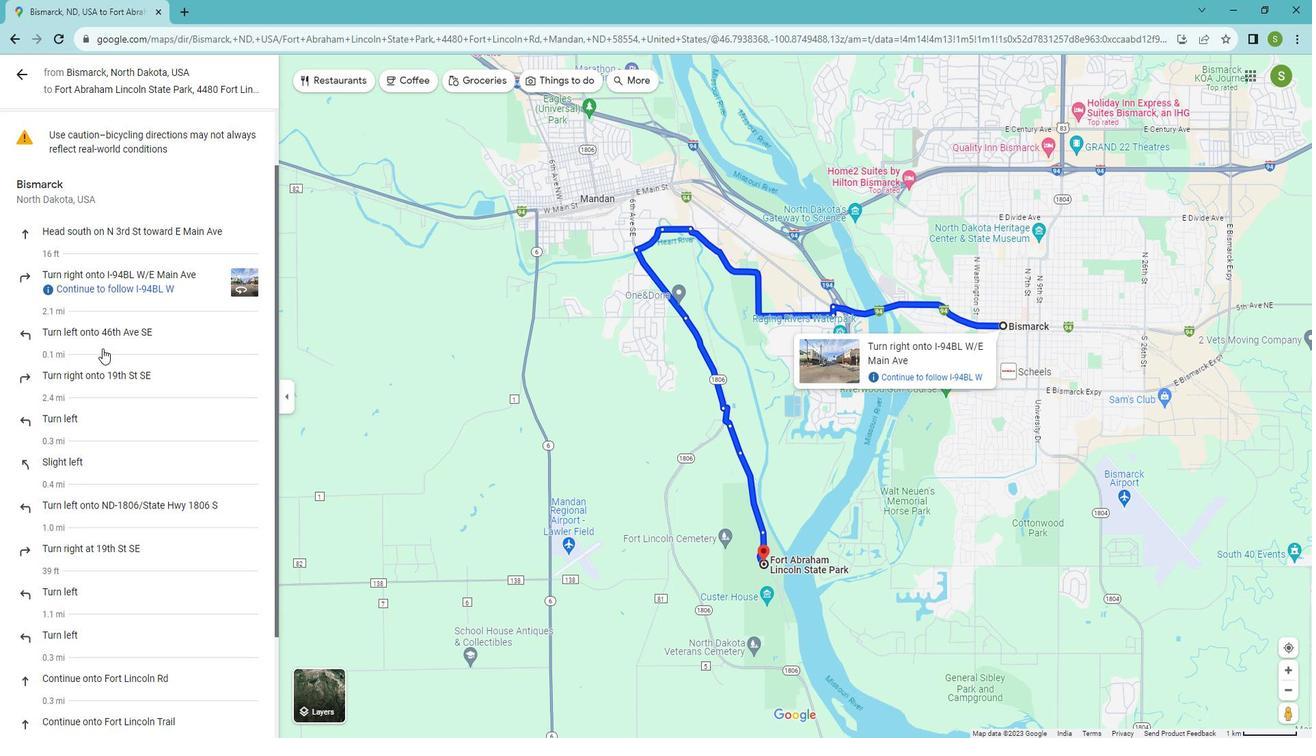 
Action: Mouse scrolled (102, 335) with delta (0, 0)
Screenshot: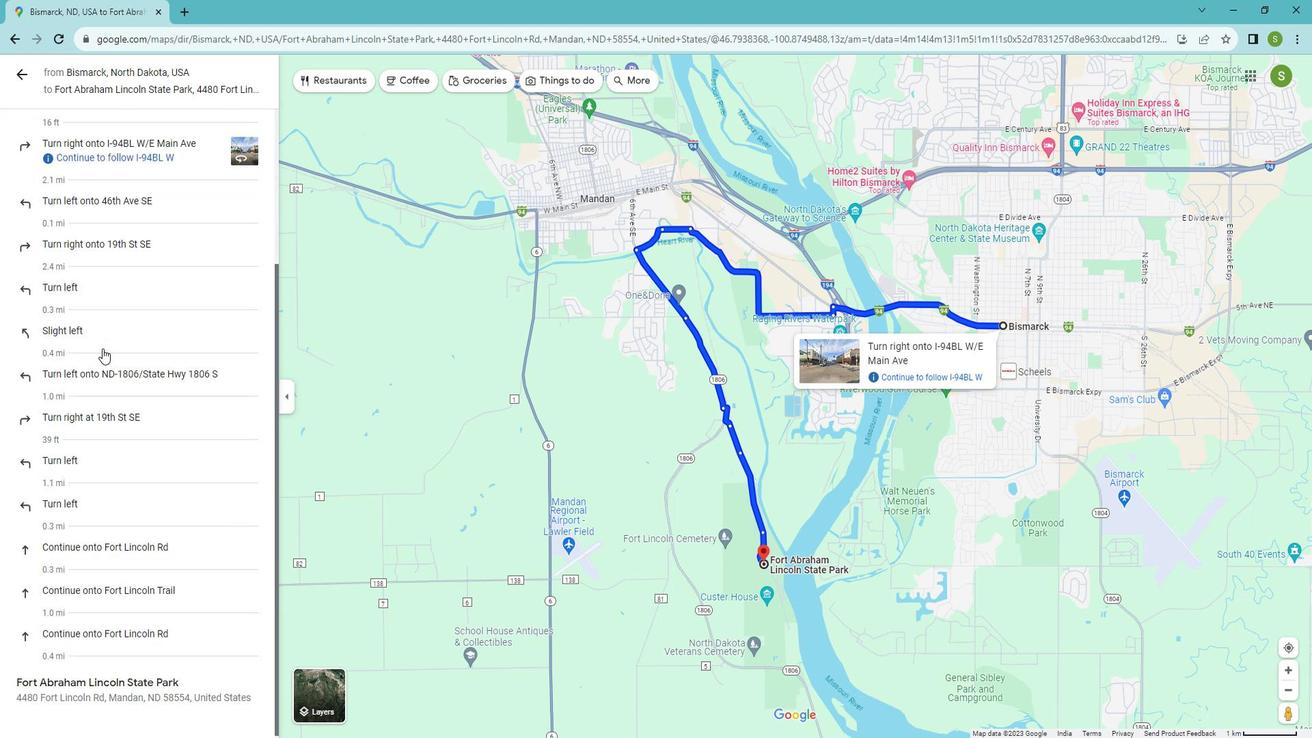 
Action: Mouse scrolled (102, 335) with delta (0, 0)
Screenshot: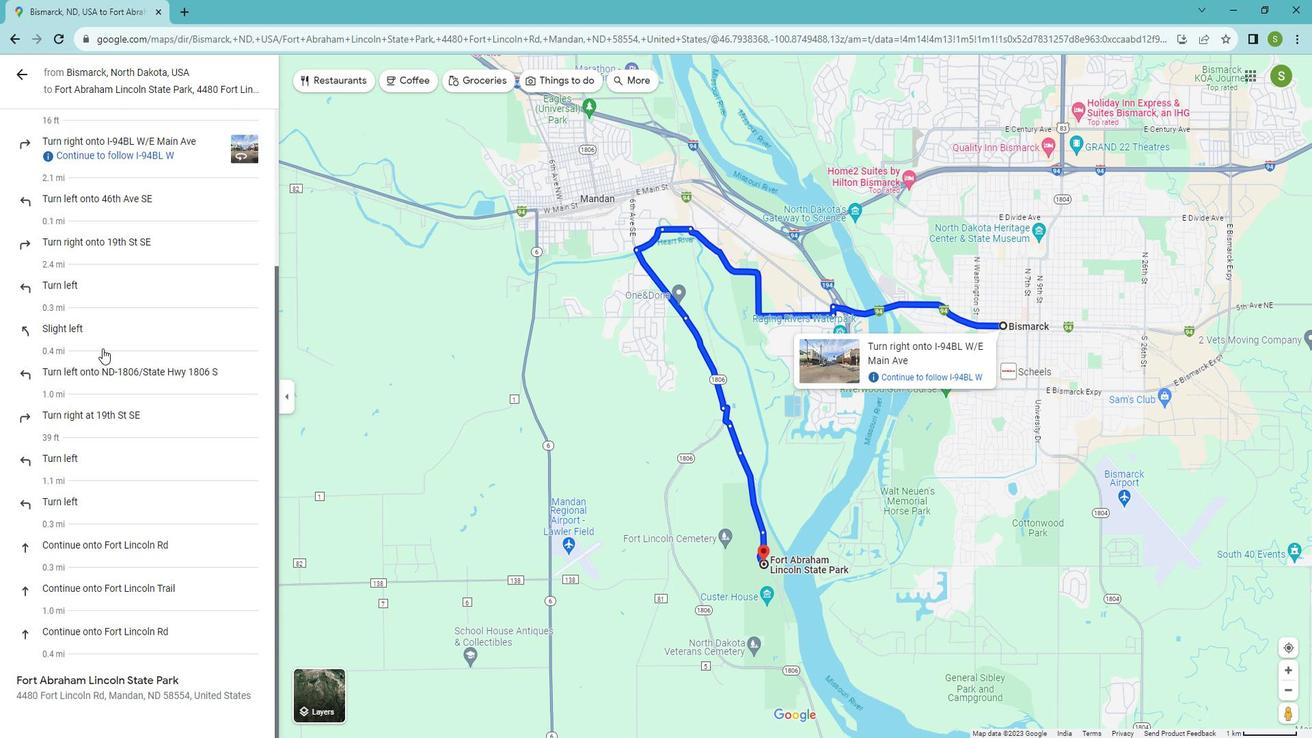 
Action: Mouse moved to (103, 335)
Screenshot: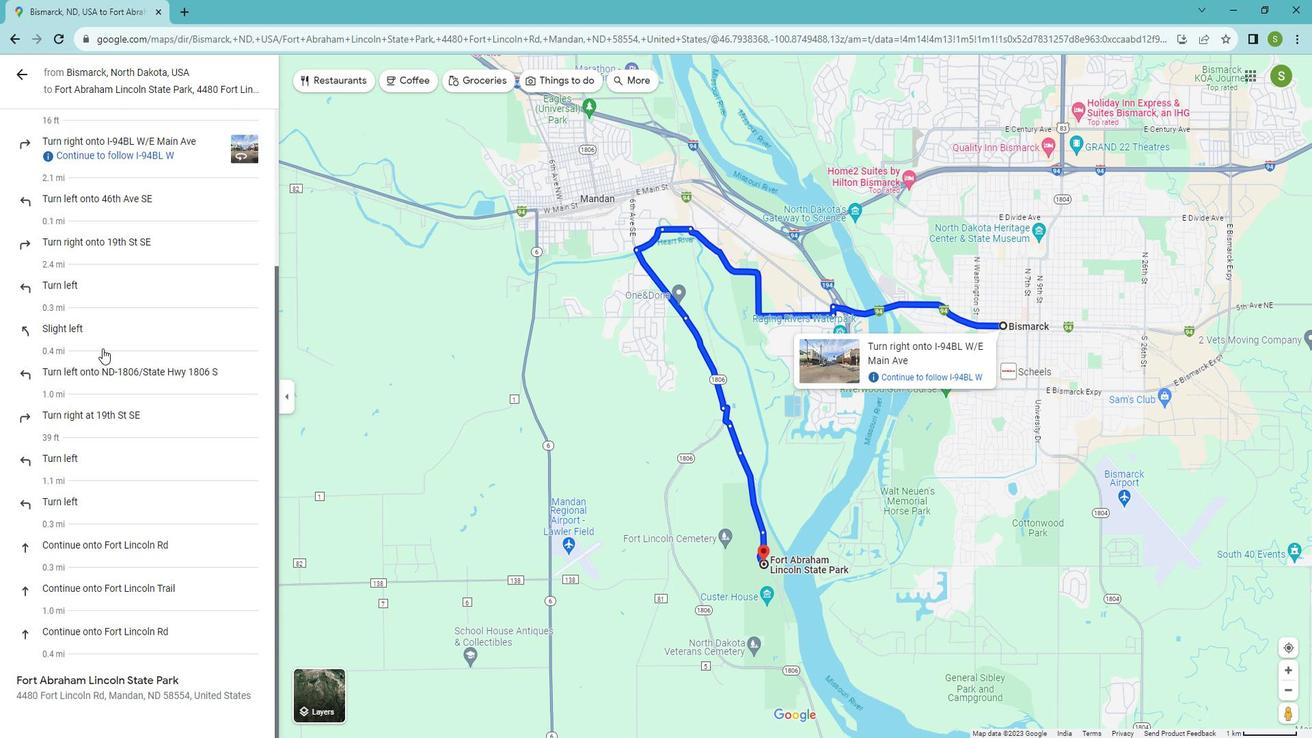 
Action: Mouse scrolled (103, 335) with delta (0, 0)
Screenshot: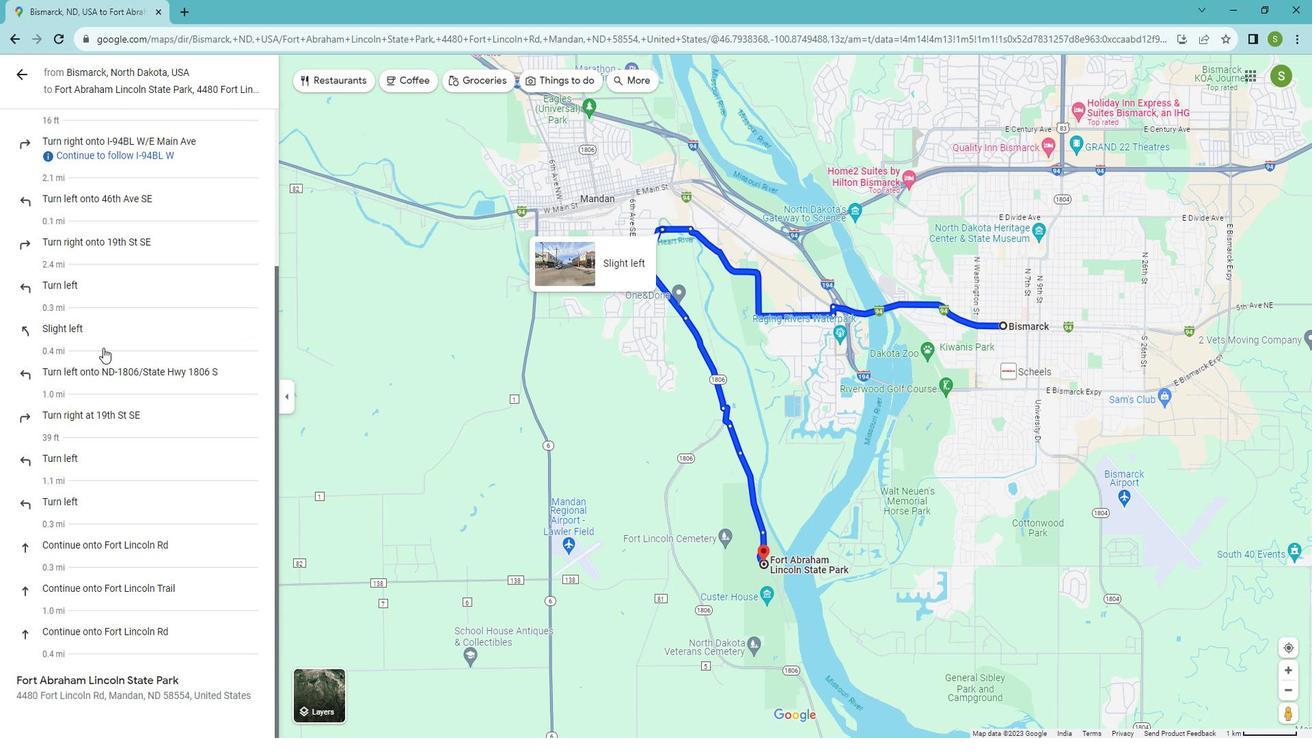 
Action: Mouse scrolled (103, 335) with delta (0, 0)
Screenshot: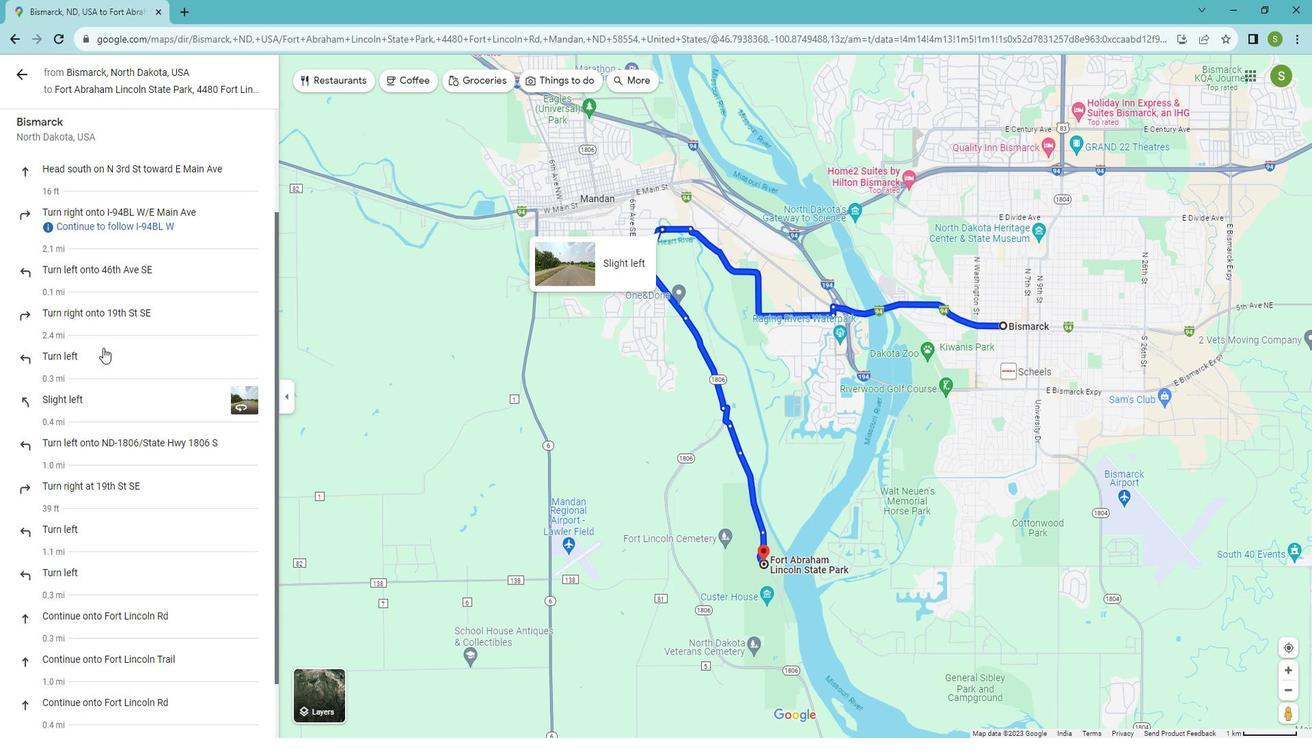 
Action: Mouse scrolled (103, 335) with delta (0, 0)
Screenshot: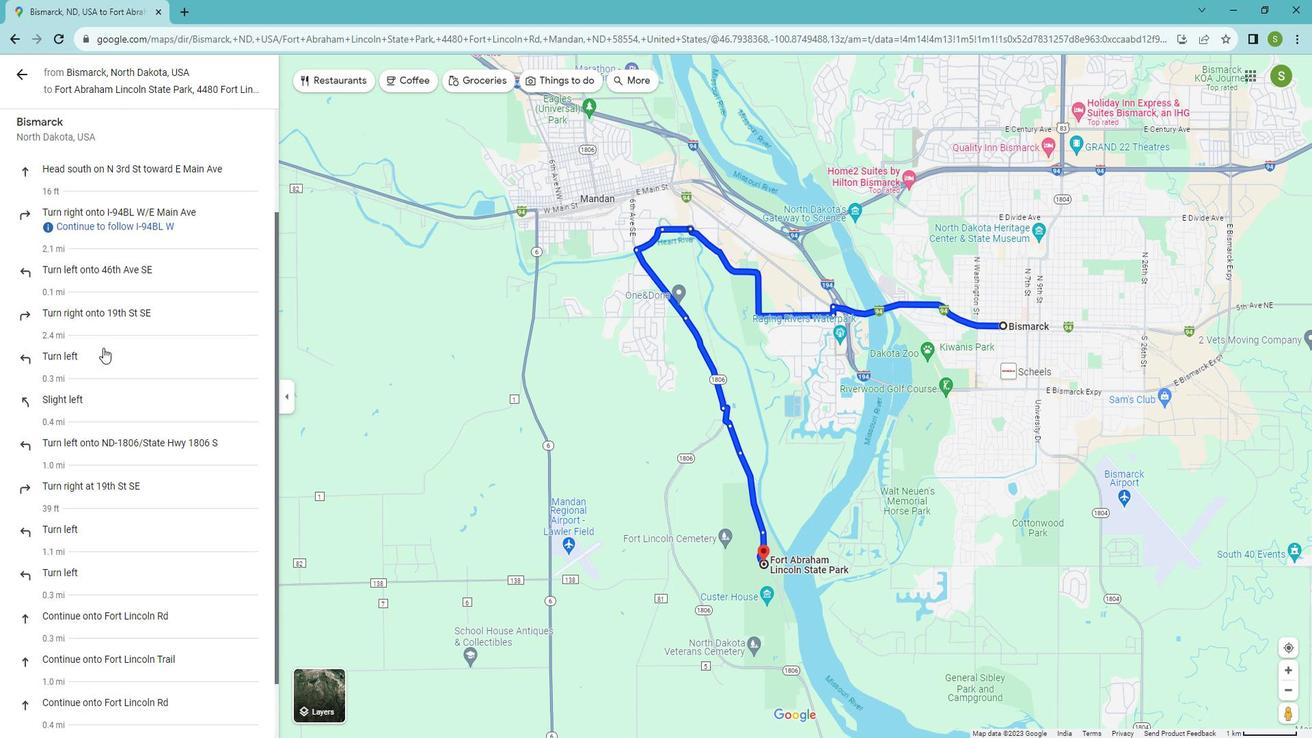 
Action: Mouse scrolled (103, 335) with delta (0, 0)
Screenshot: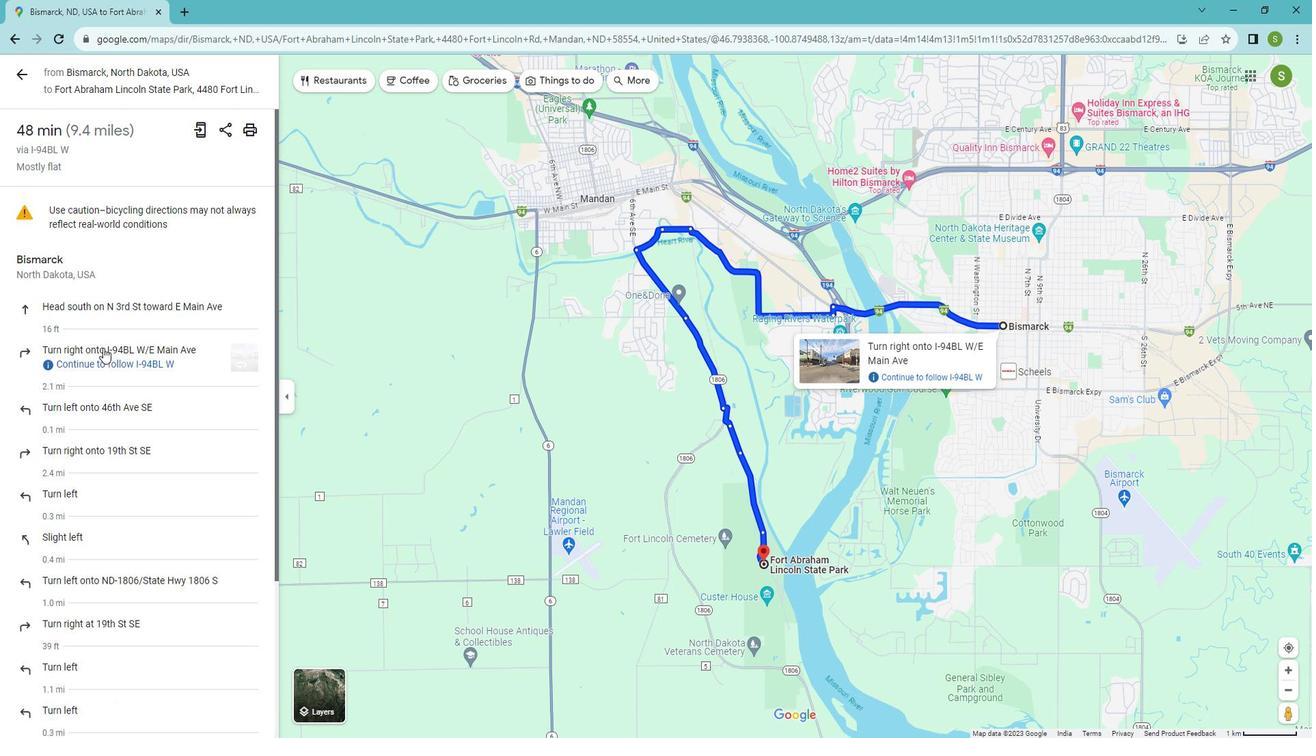 
Action: Mouse scrolled (103, 335) with delta (0, 0)
Screenshot: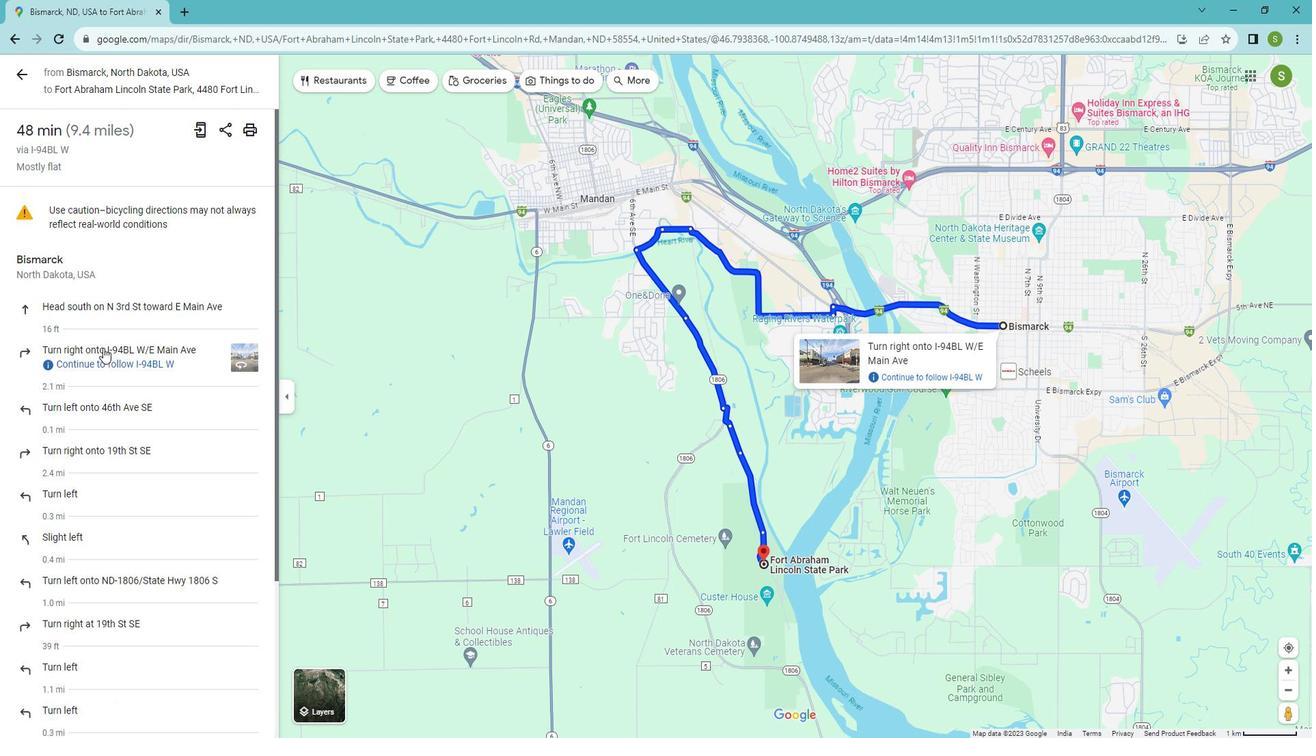 
Action: Mouse moved to (15, 77)
Screenshot: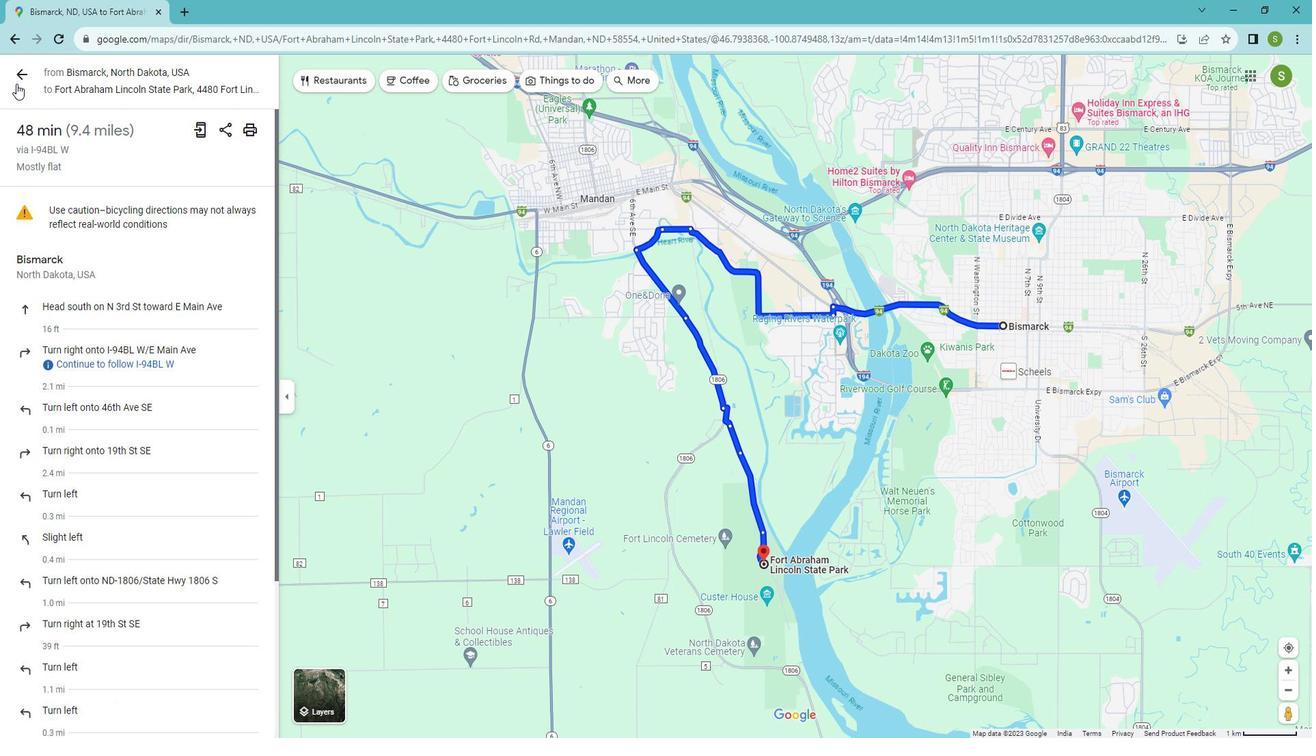 
Action: Mouse pressed left at (15, 77)
Screenshot: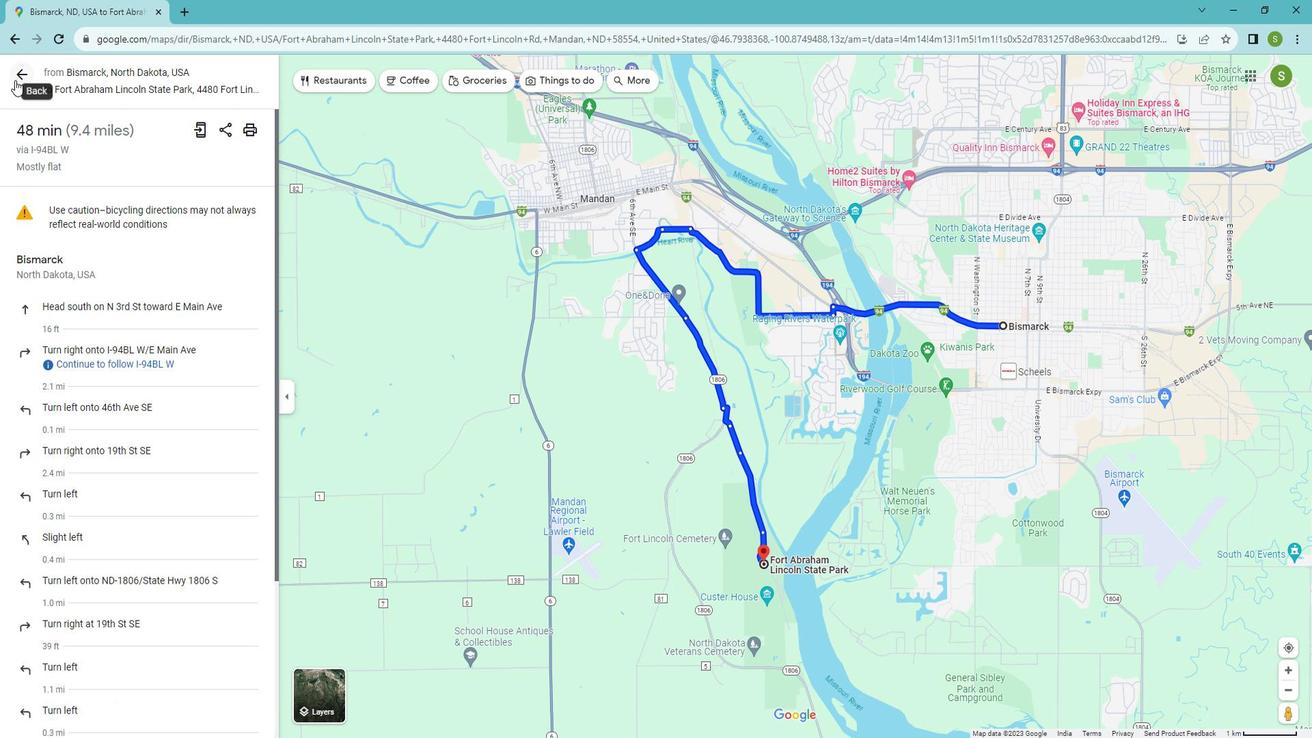 
Action: Mouse moved to (57, 73)
Screenshot: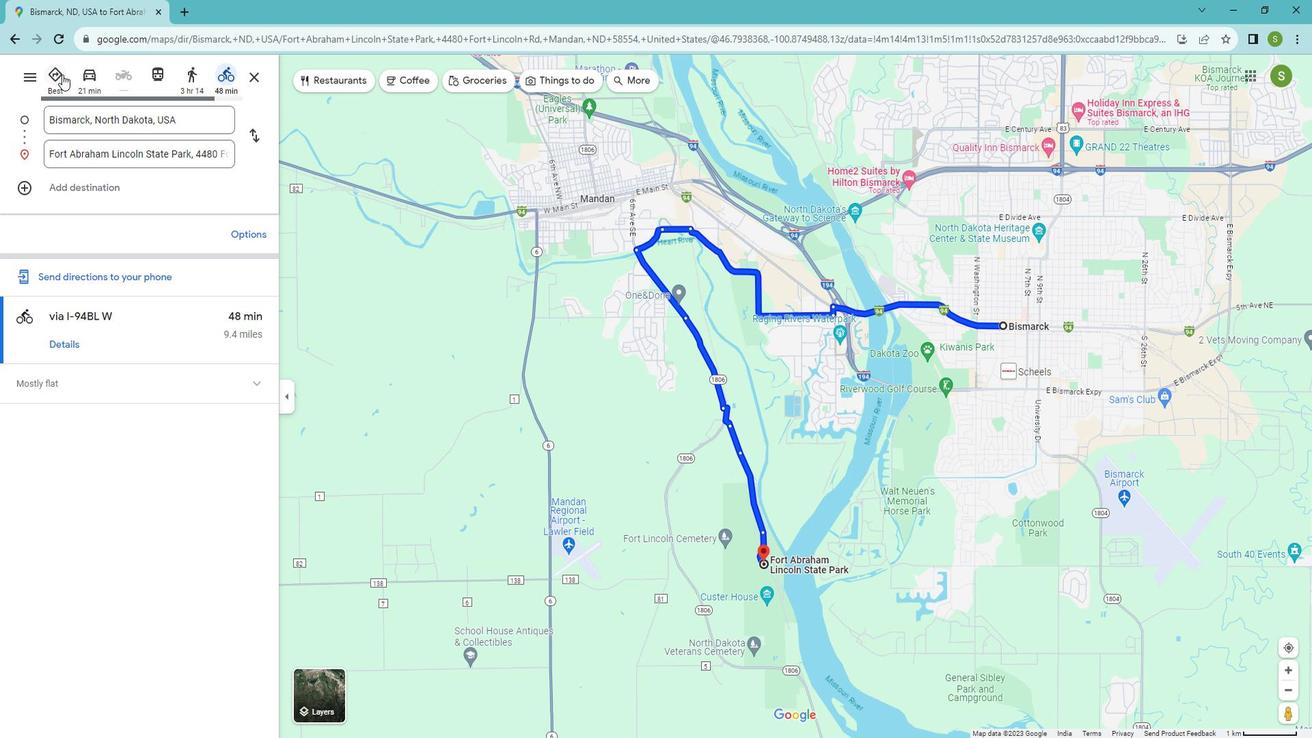 
Action: Mouse pressed left at (57, 73)
Screenshot: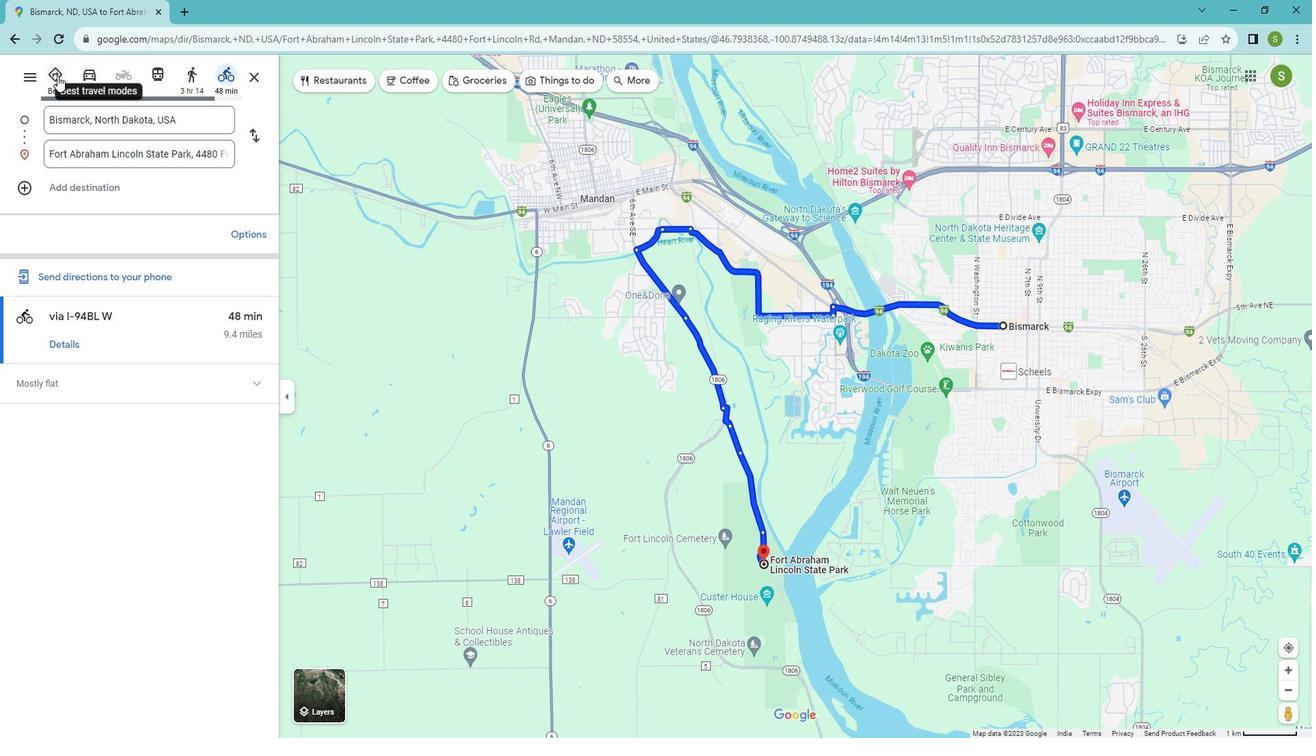 
Action: Mouse moved to (76, 361)
Screenshot: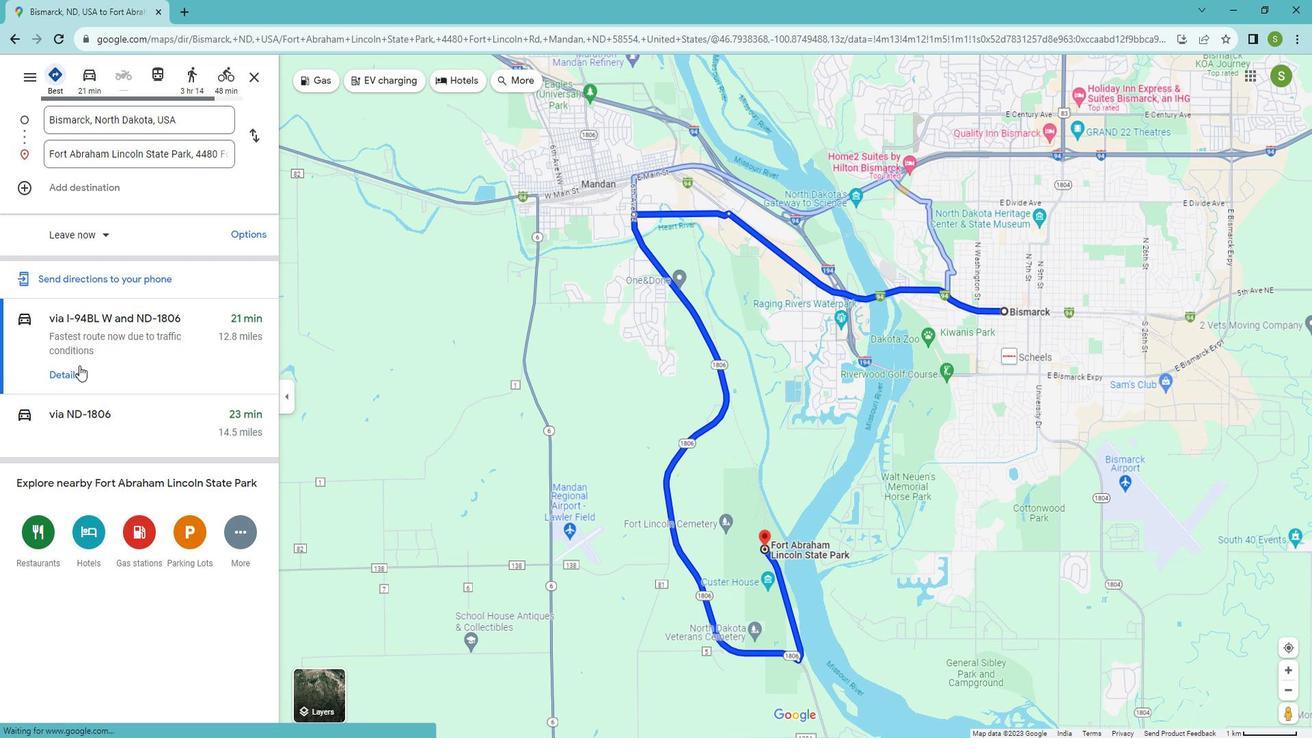 
Action: Mouse pressed left at (76, 361)
Screenshot: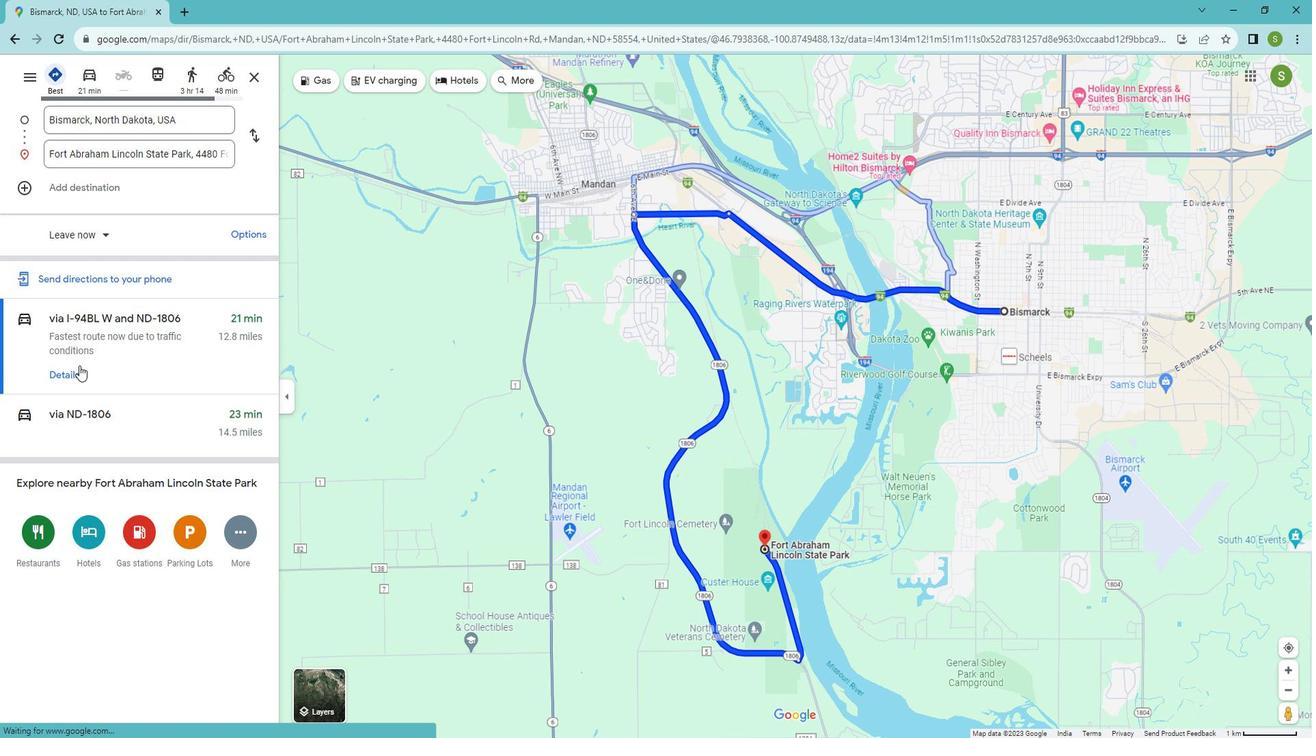 
Action: Mouse moved to (102, 336)
Screenshot: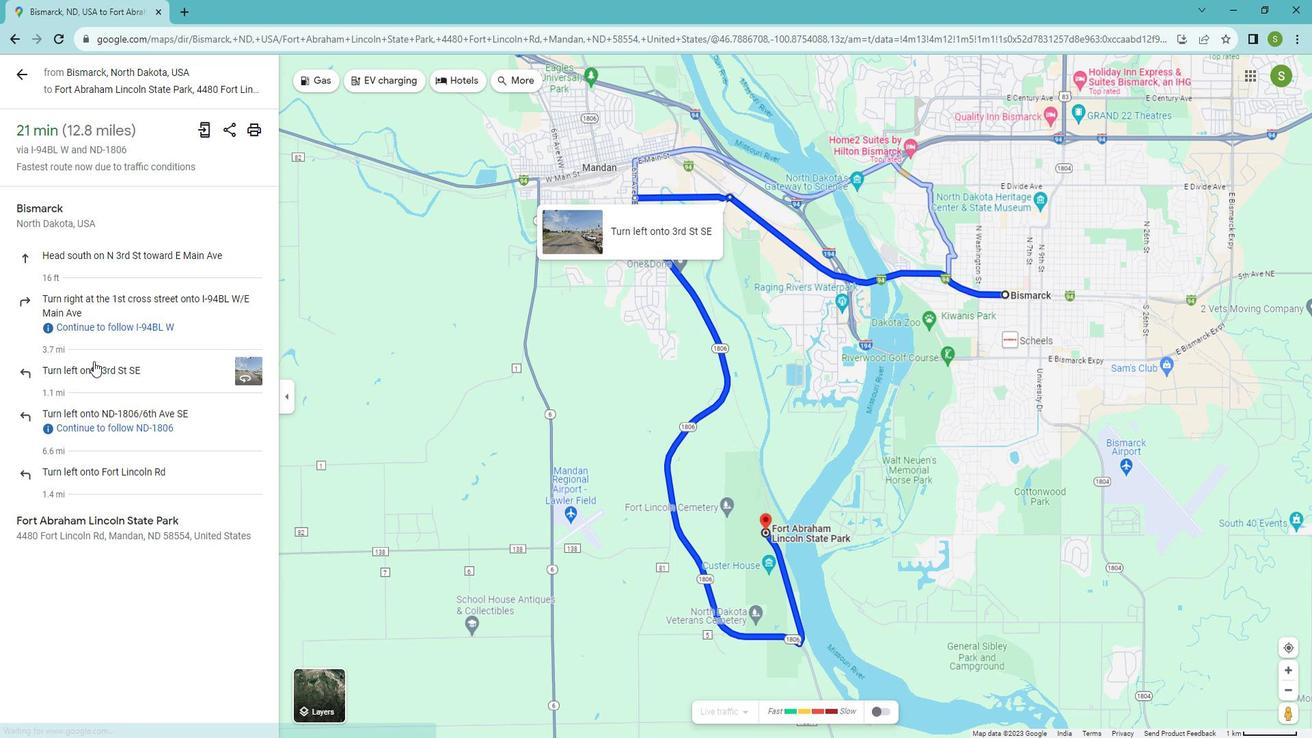 
Action: Mouse scrolled (102, 335) with delta (0, 0)
Screenshot: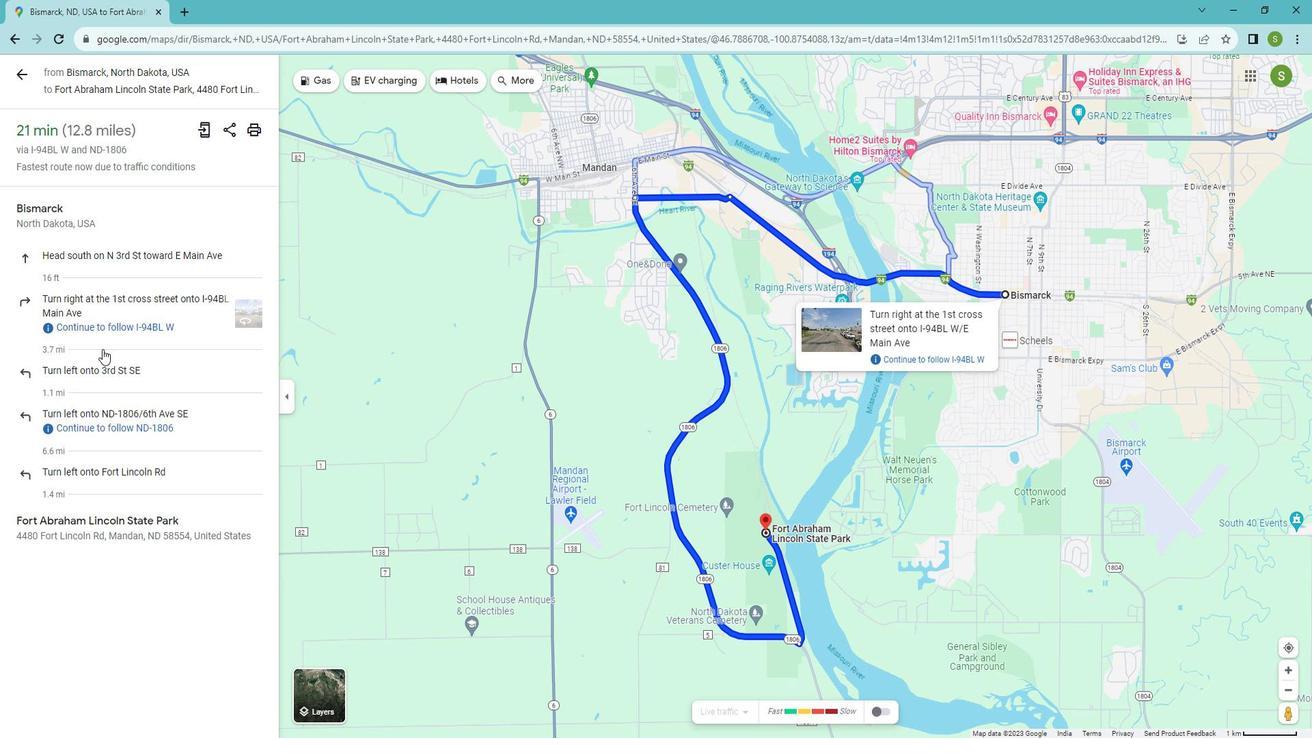 
Action: Mouse scrolled (102, 335) with delta (0, 0)
Screenshot: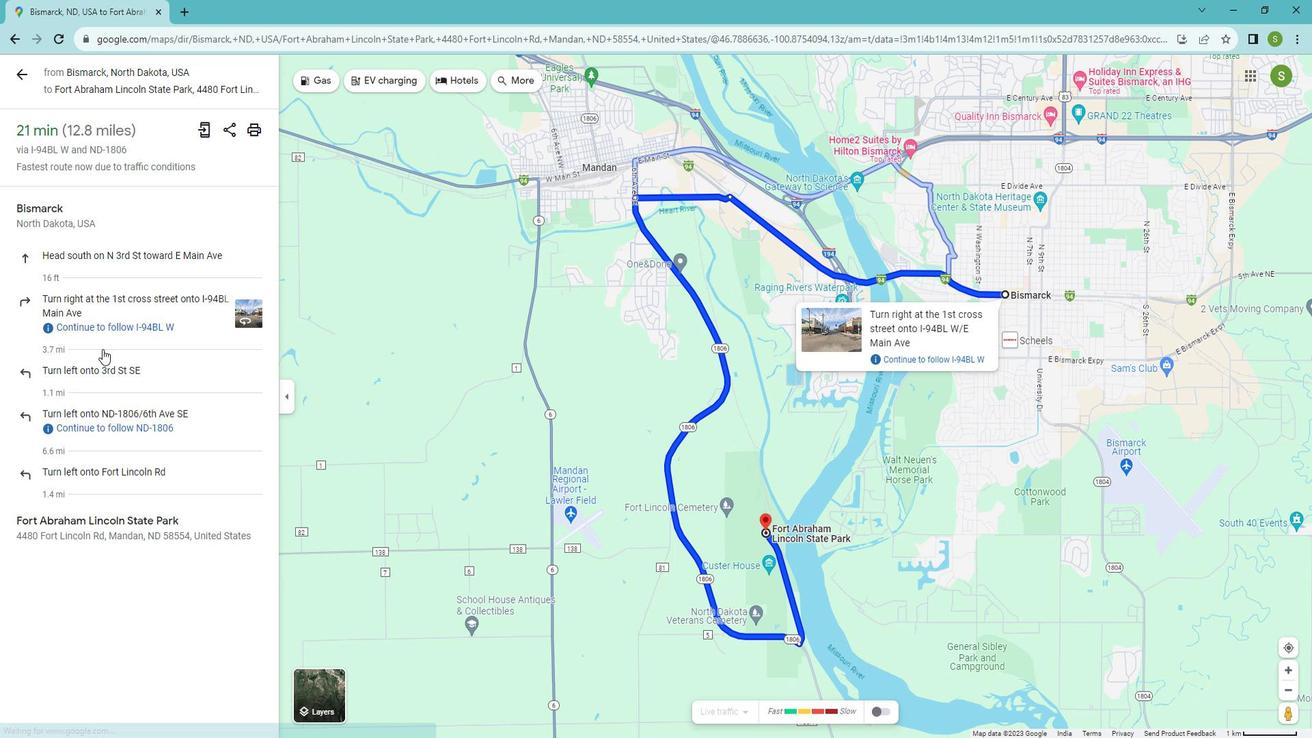 
Action: Mouse moved to (784, 362)
Screenshot: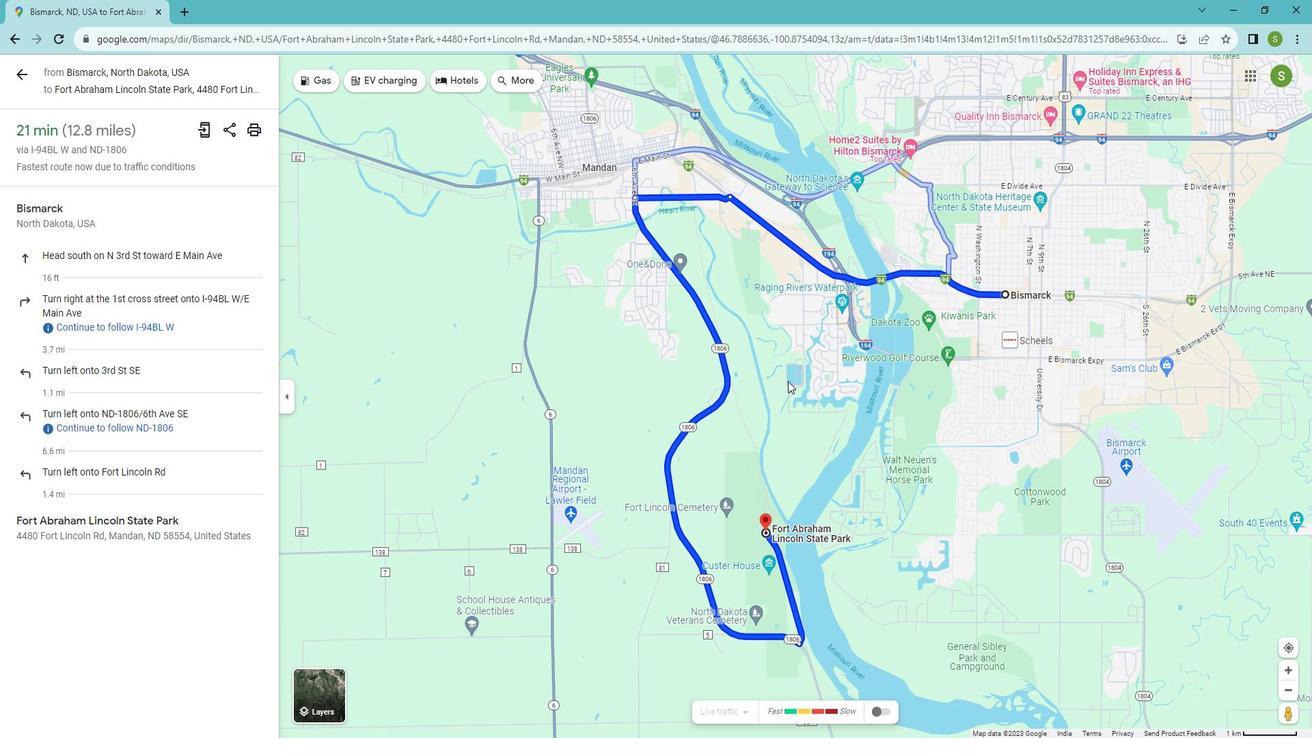 
